 Task: Add Attachment from "Attach a link" to Card Card0000000060 in Board Board0000000015 in Workspace WS0000000005 in Trello. Add Cover Red to Card Card0000000060 in Board Board0000000015 in Workspace WS0000000005 in Trello. Add "Join Card" Button Button0000000060  to Card Card0000000060 in Board Board0000000015 in Workspace WS0000000005 in Trello. Add Description DS0000000060 to Card Card0000000060 in Board Board0000000015 in Workspace WS0000000005 in Trello. Add Comment CM0000000060 to Card Card0000000060 in Board Board0000000015 in Workspace WS0000000005 in Trello
Action: Mouse moved to (147, 432)
Screenshot: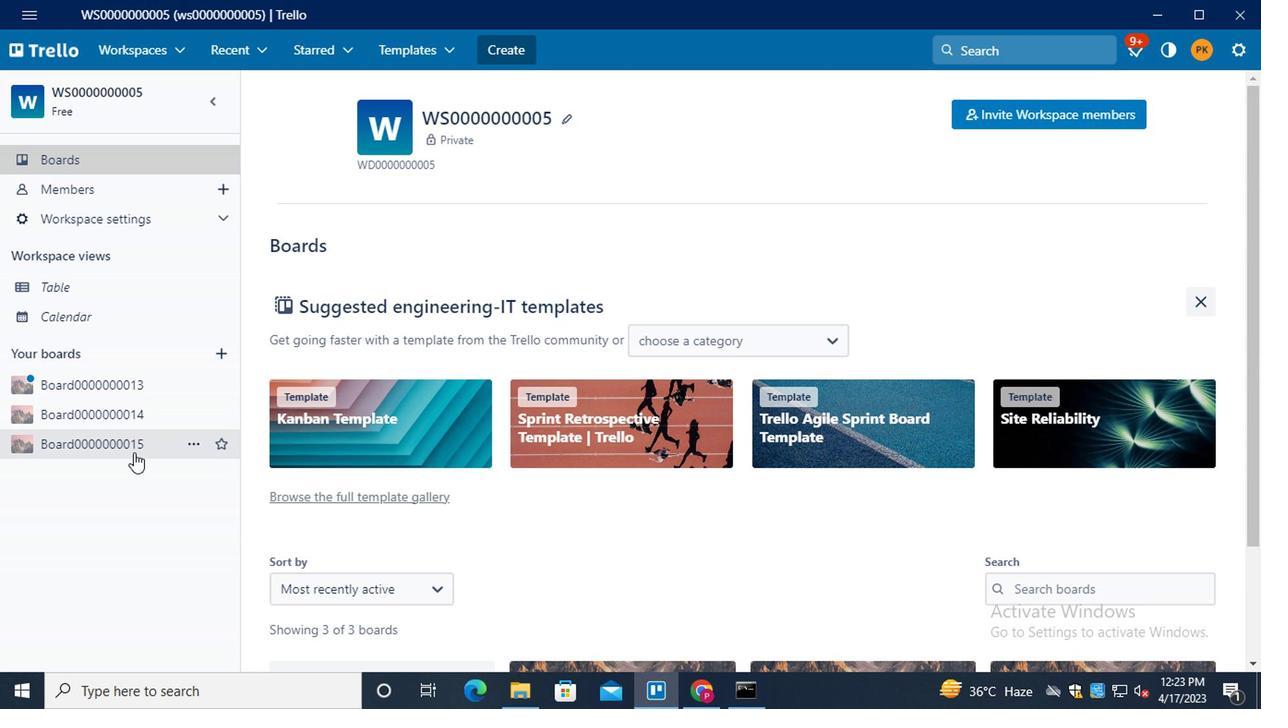 
Action: Mouse pressed left at (147, 432)
Screenshot: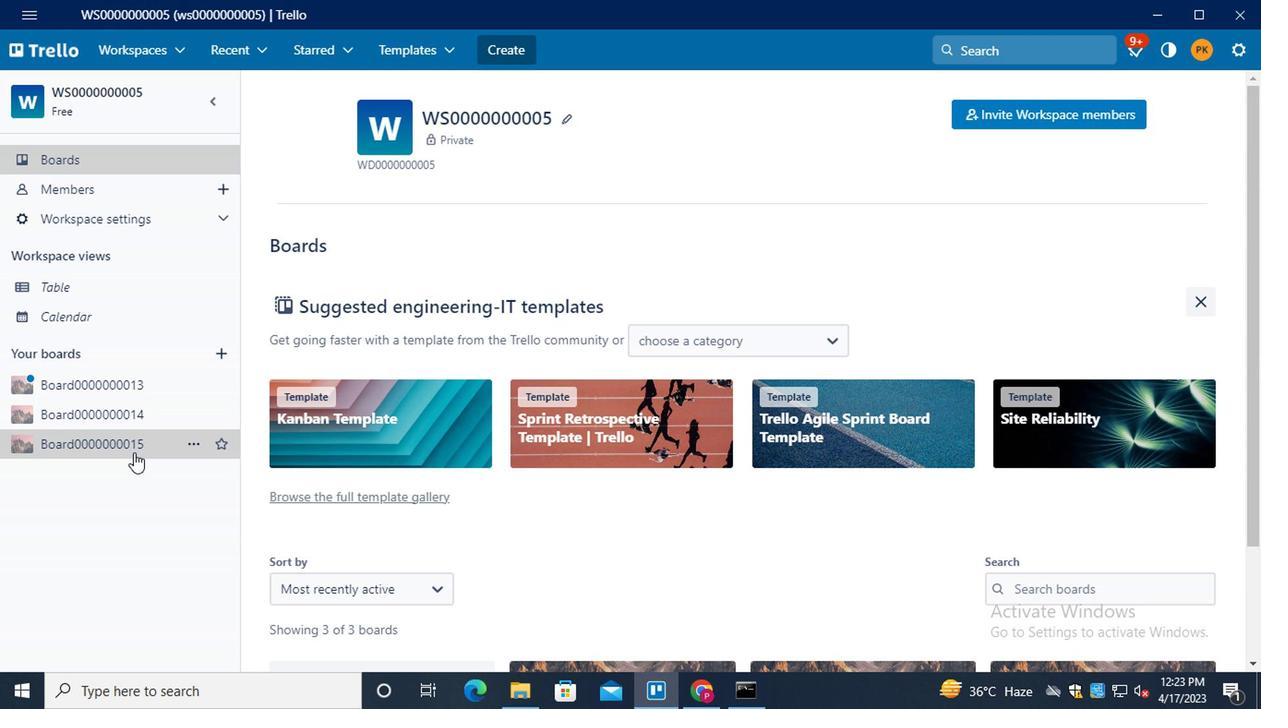 
Action: Mouse moved to (376, 404)
Screenshot: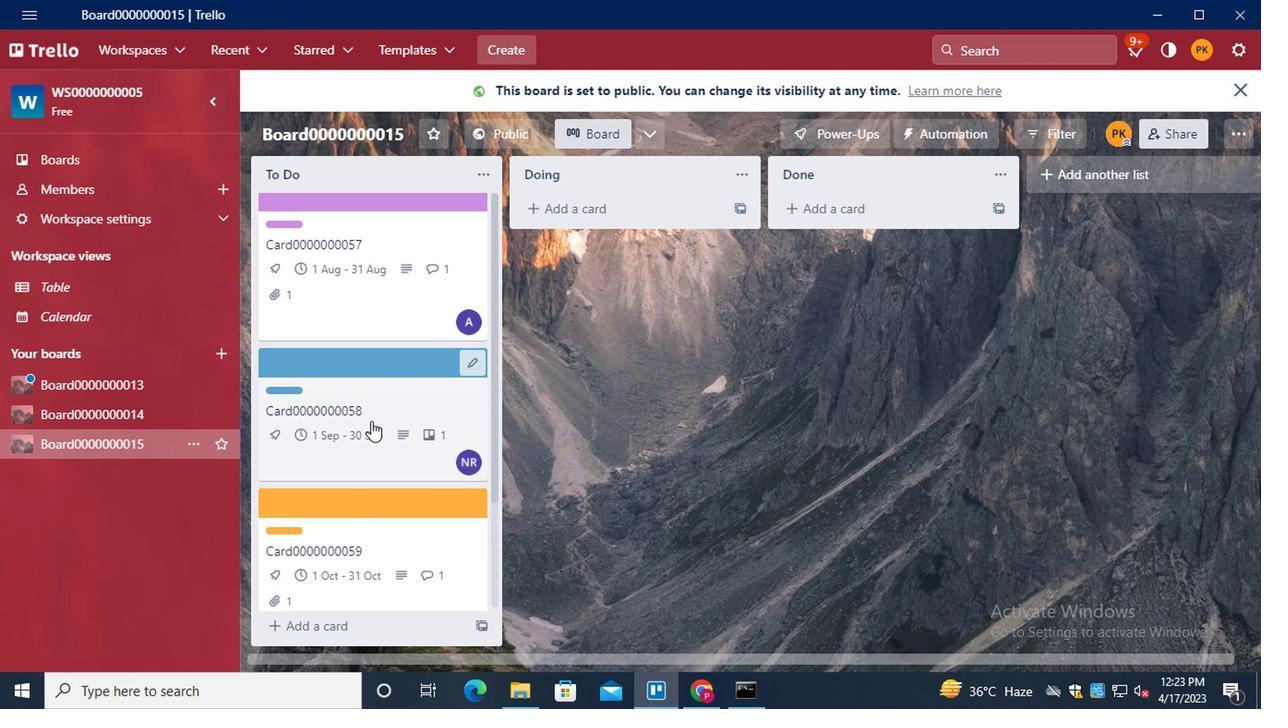 
Action: Mouse scrolled (376, 403) with delta (0, 0)
Screenshot: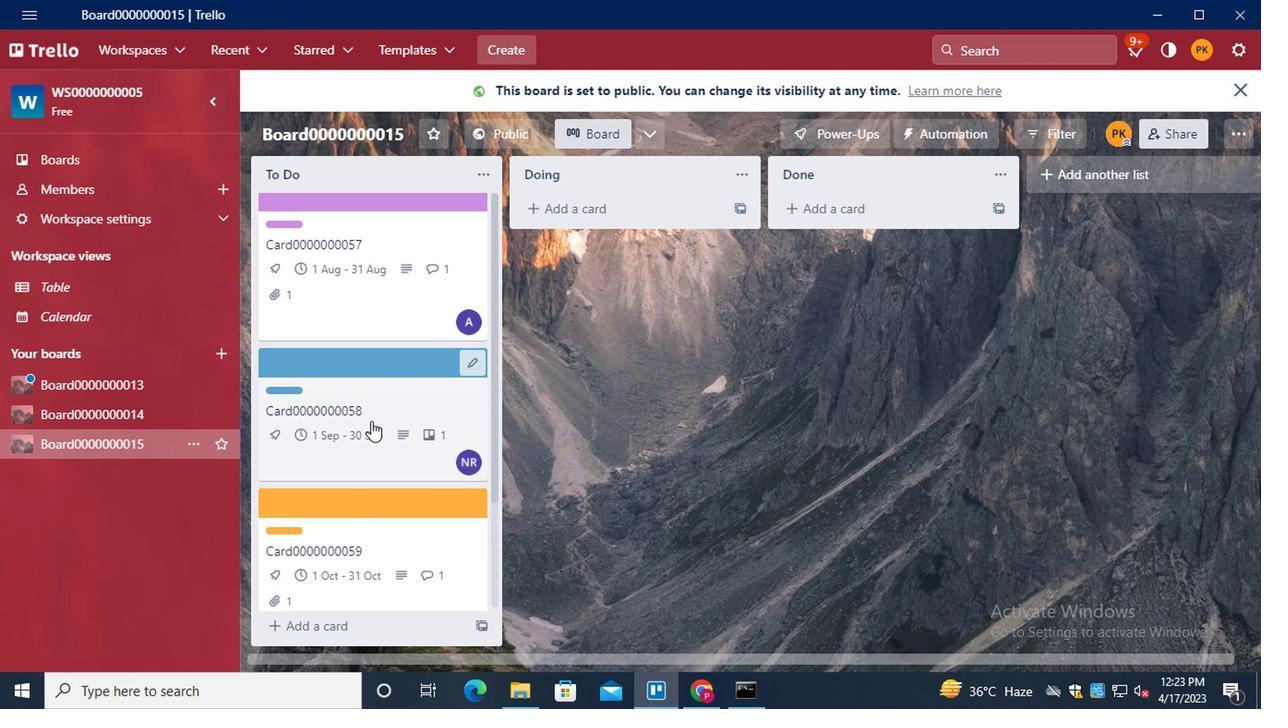 
Action: Mouse moved to (376, 405)
Screenshot: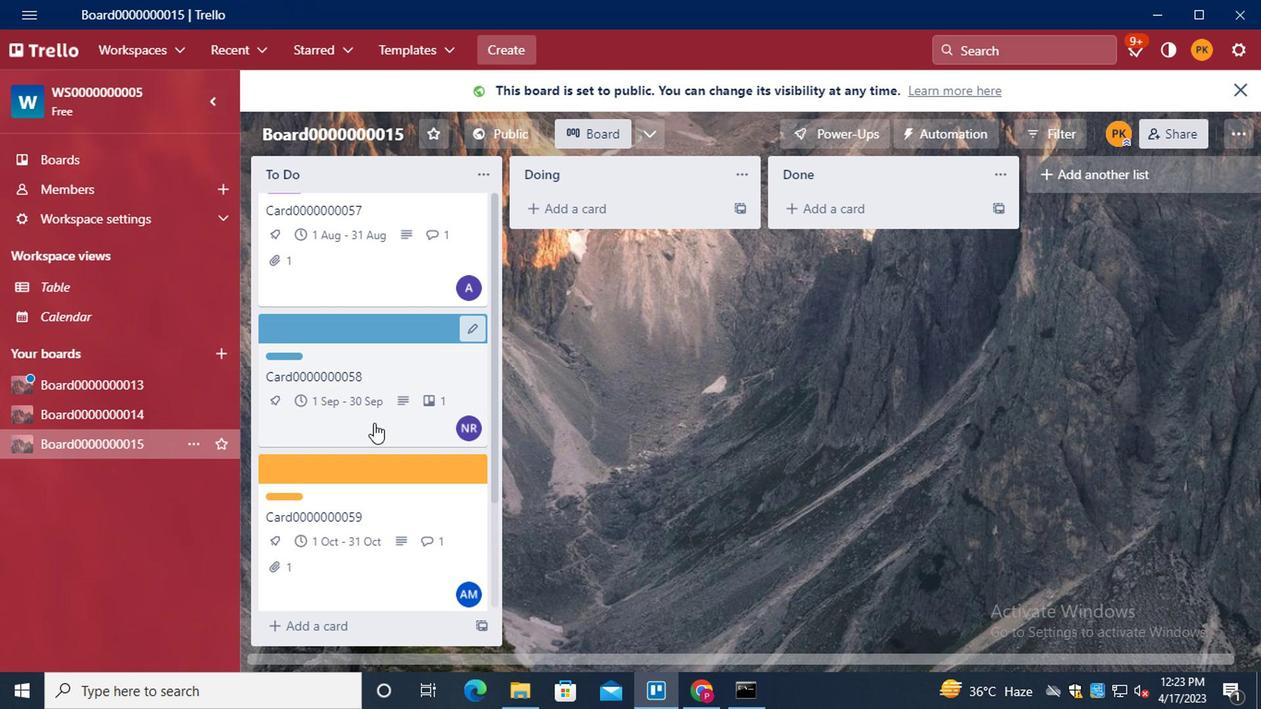 
Action: Mouse scrolled (376, 404) with delta (0, 0)
Screenshot: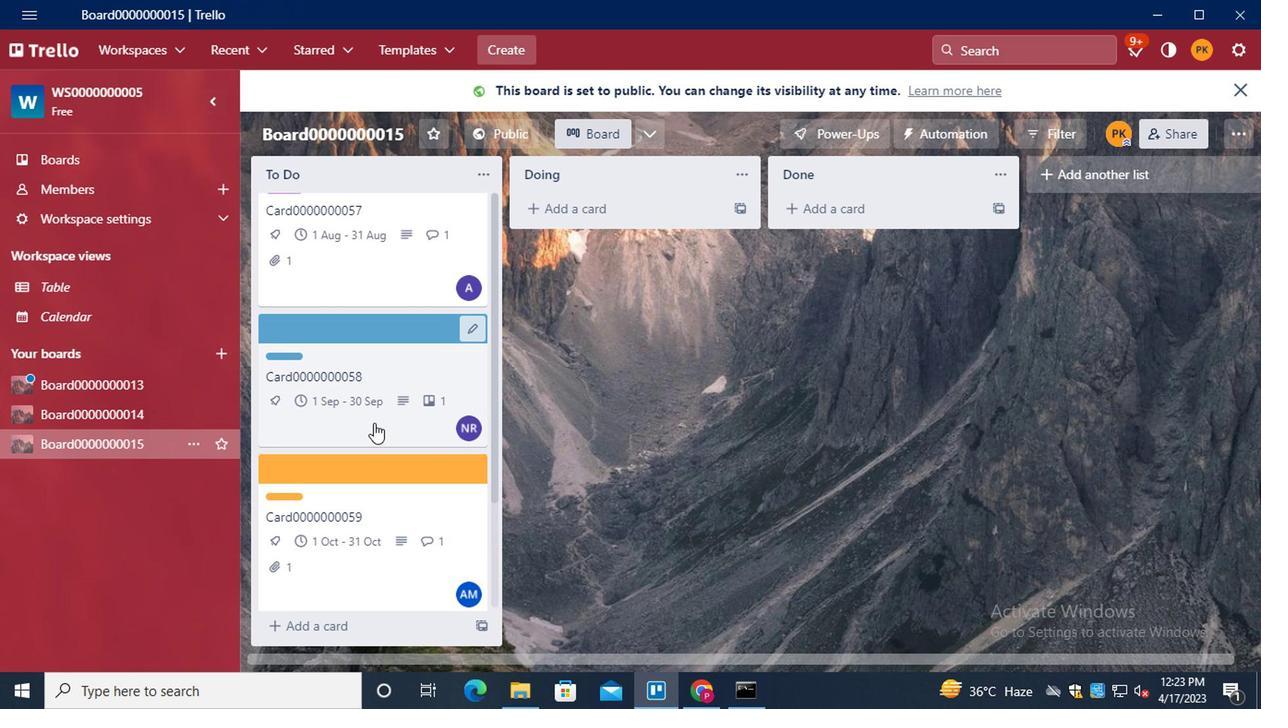 
Action: Mouse moved to (378, 406)
Screenshot: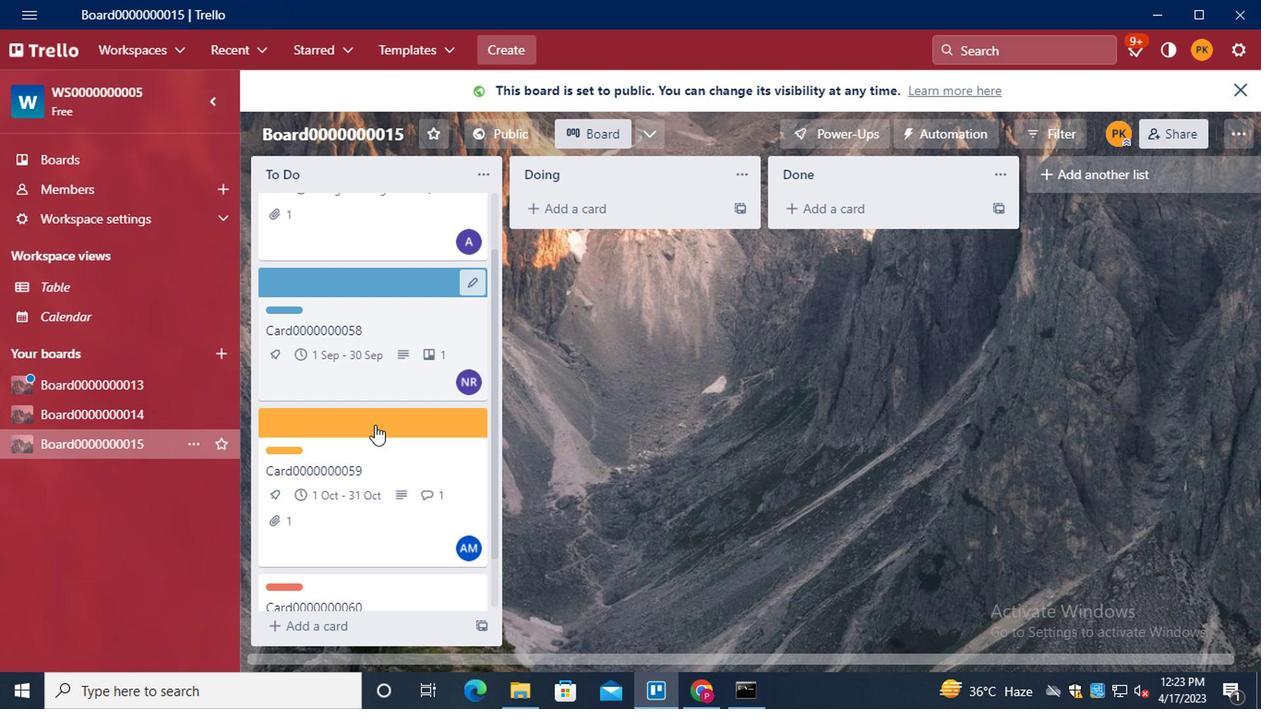 
Action: Mouse scrolled (378, 405) with delta (0, -1)
Screenshot: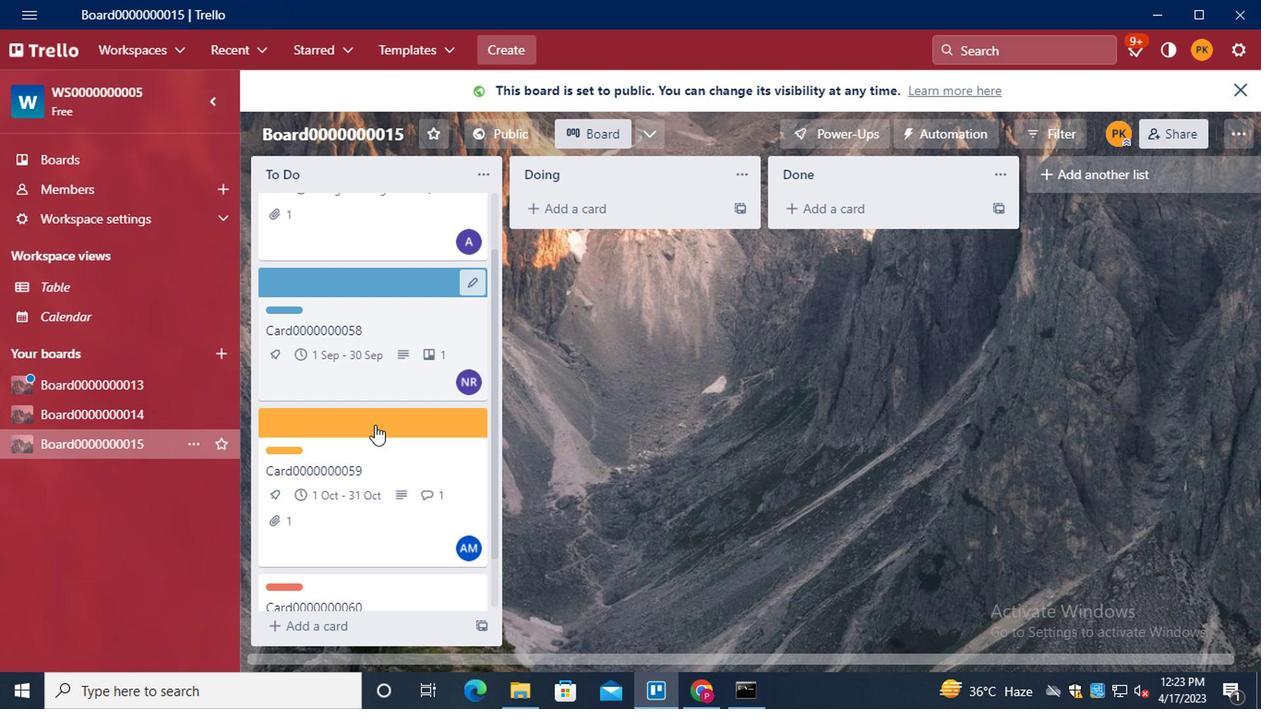 
Action: Mouse moved to (396, 514)
Screenshot: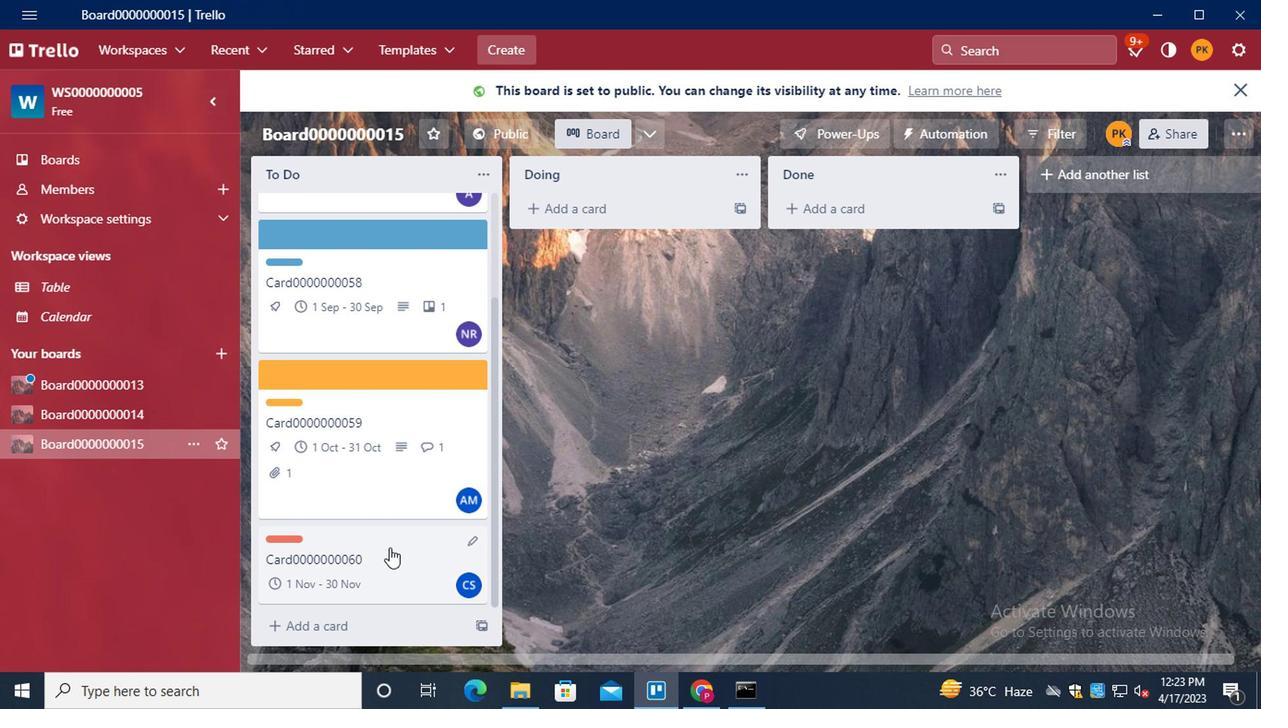 
Action: Mouse pressed left at (396, 514)
Screenshot: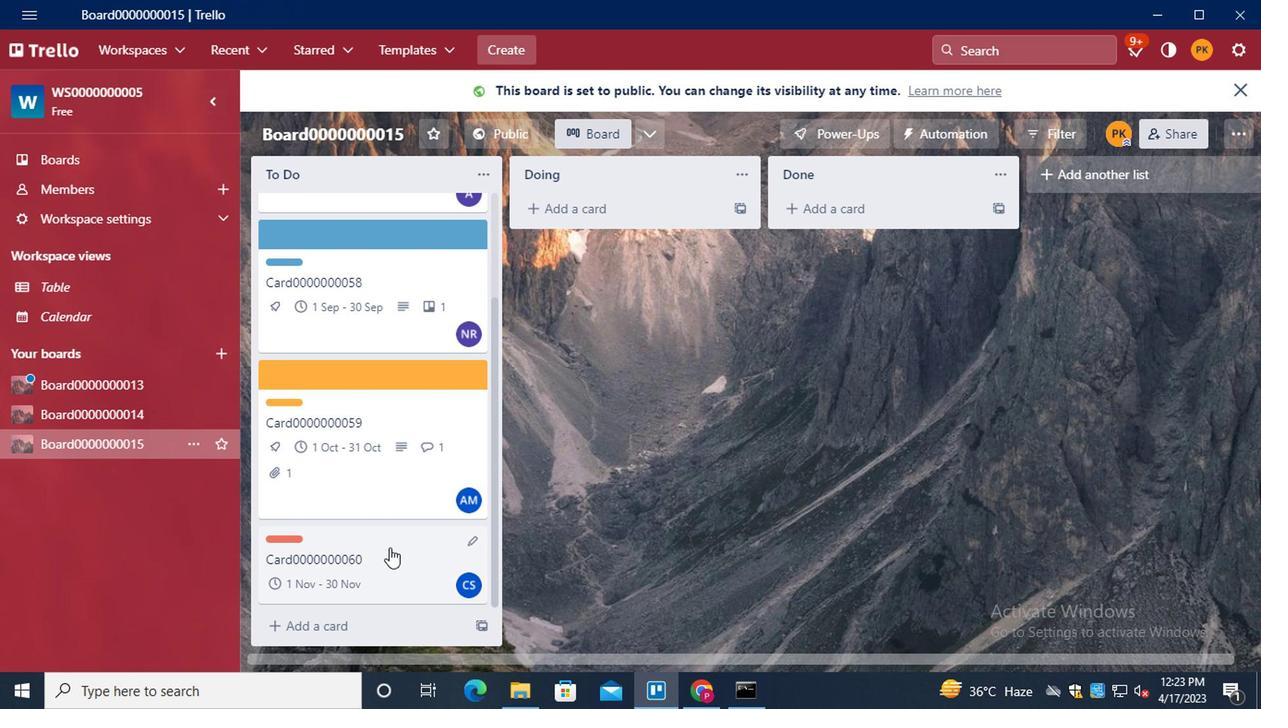 
Action: Mouse moved to (884, 319)
Screenshot: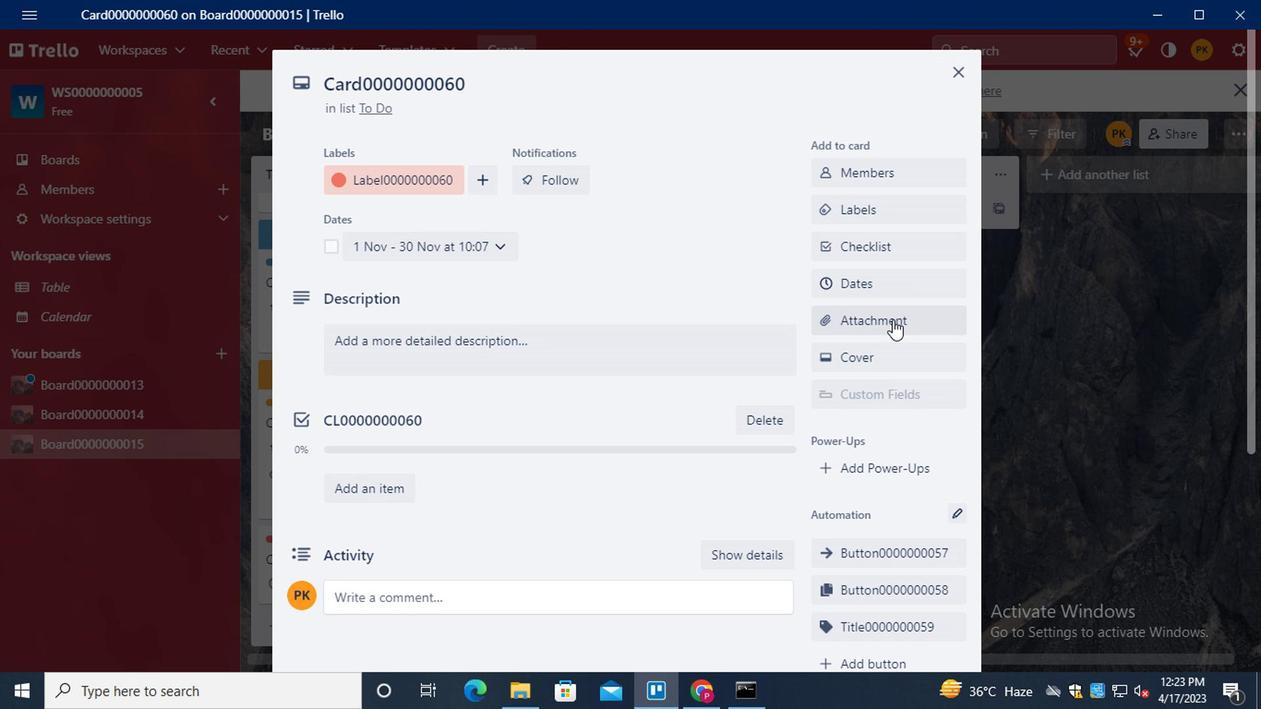 
Action: Mouse pressed left at (884, 319)
Screenshot: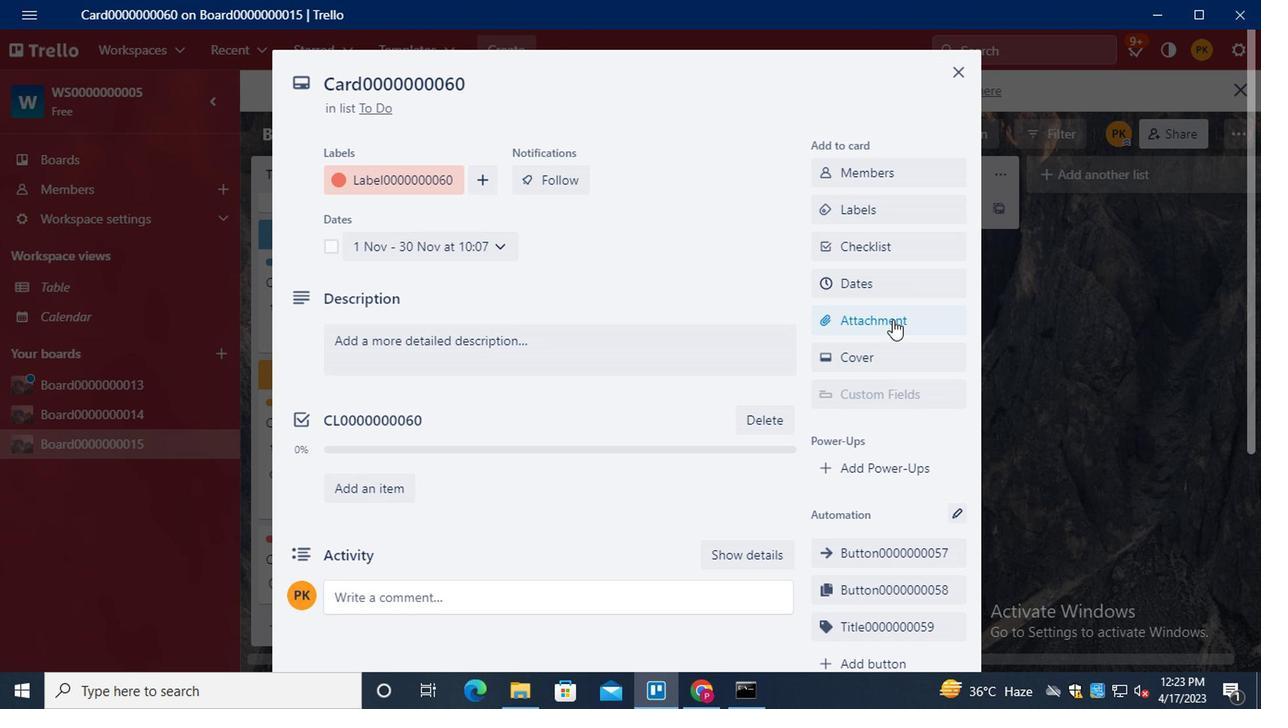 
Action: Mouse moved to (899, 355)
Screenshot: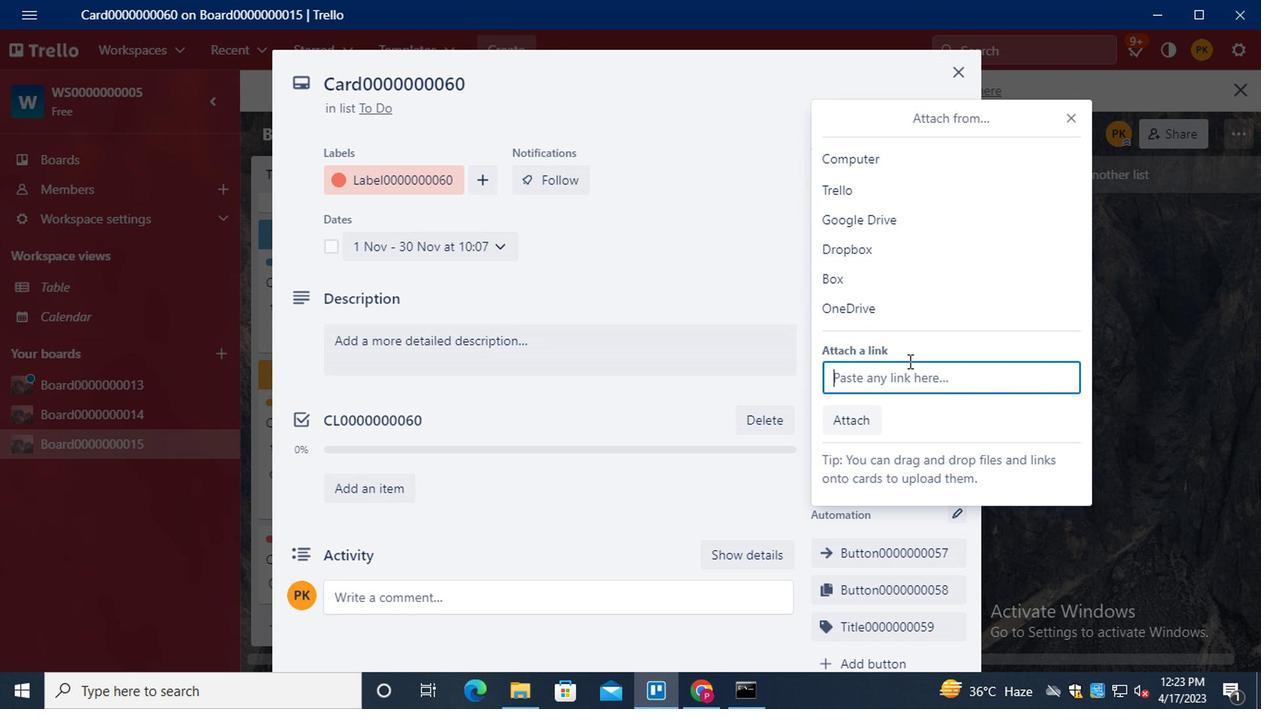 
Action: Key pressed ctrl+V<Key.enter>
Screenshot: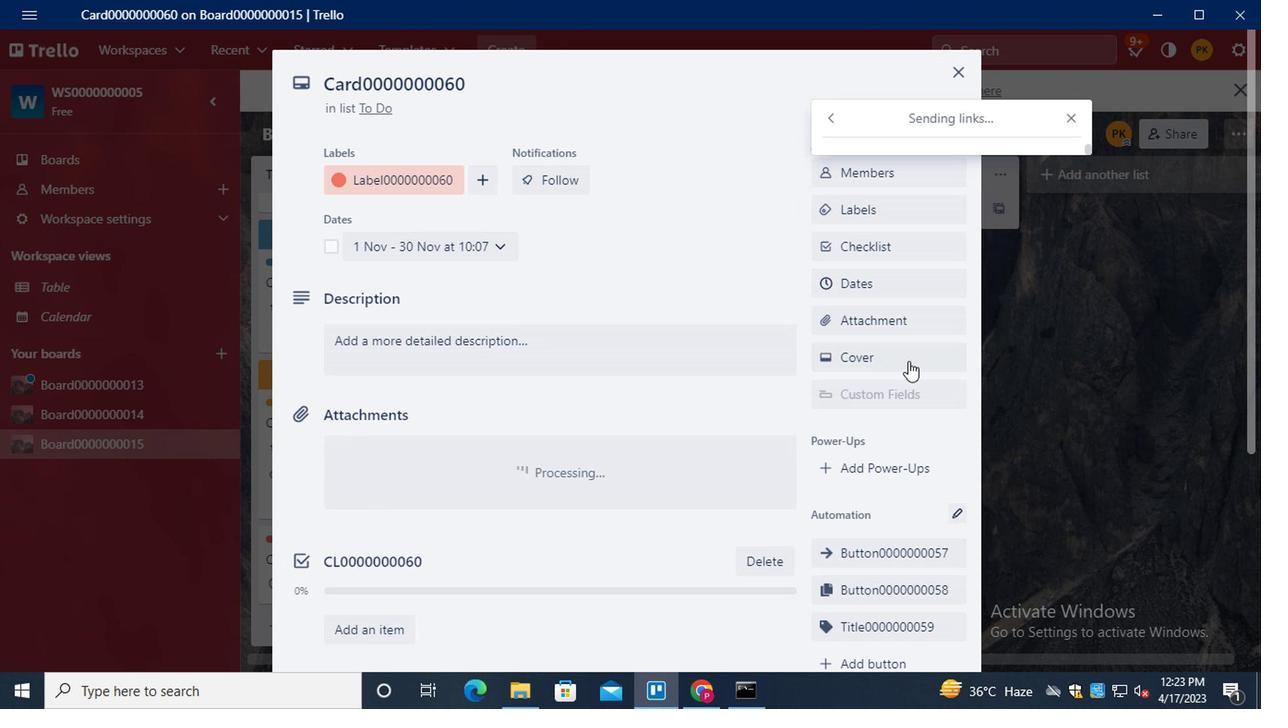 
Action: Mouse moved to (878, 351)
Screenshot: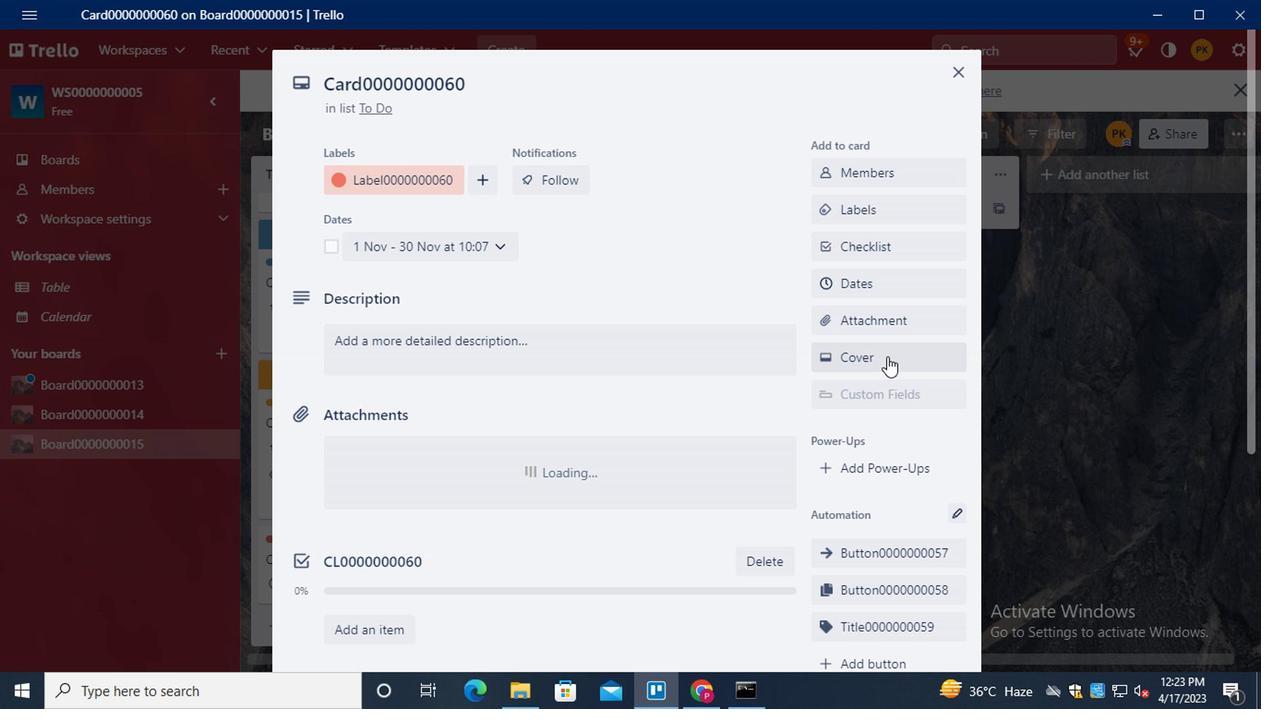 
Action: Mouse pressed left at (878, 351)
Screenshot: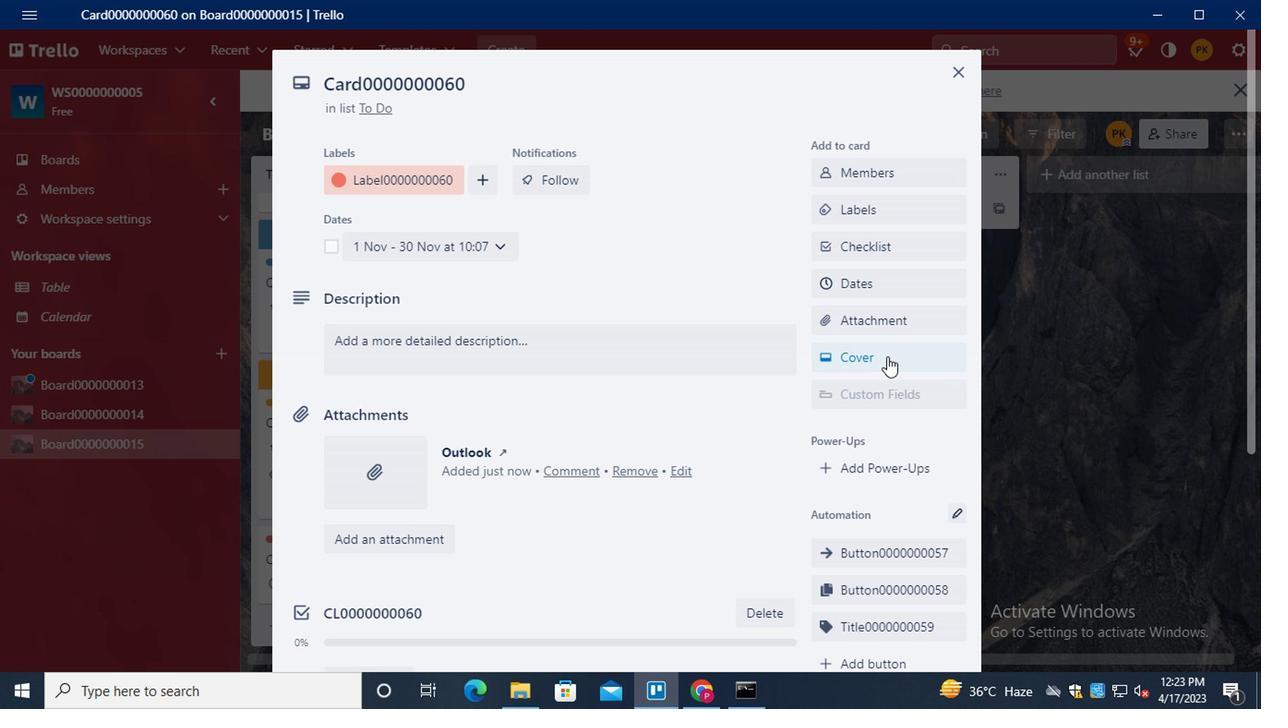 
Action: Mouse moved to (977, 304)
Screenshot: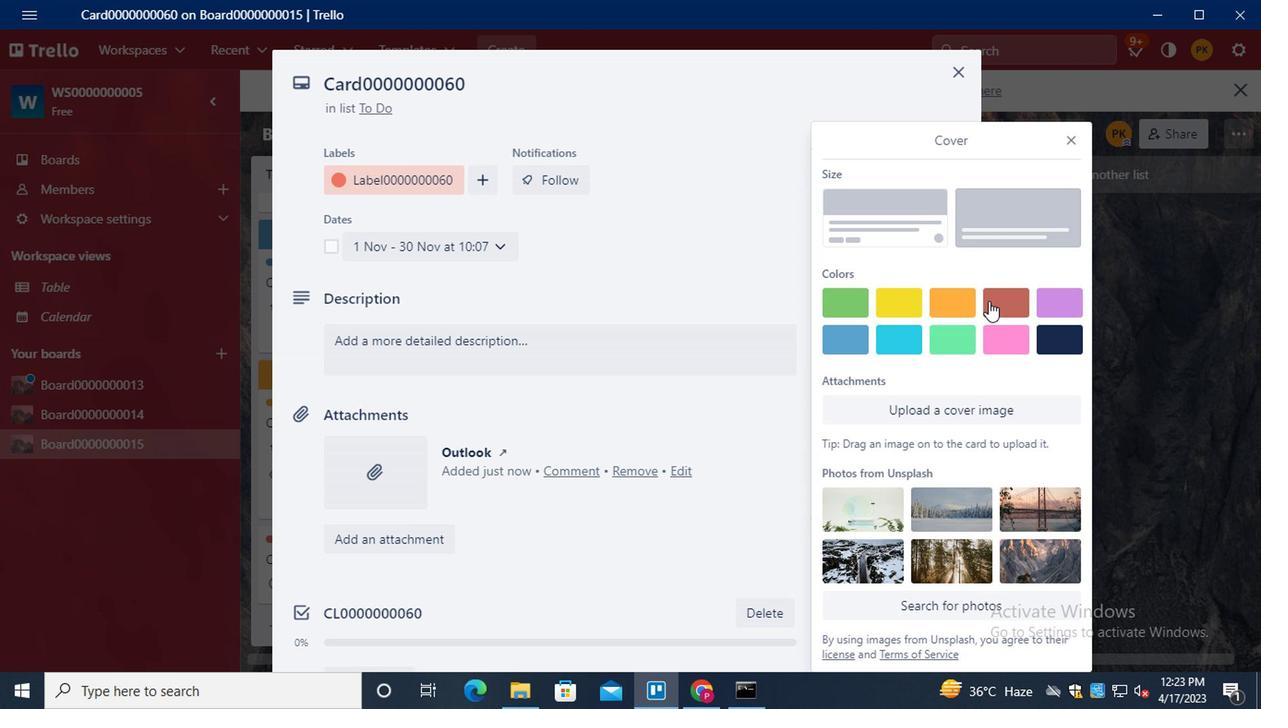 
Action: Mouse pressed left at (977, 304)
Screenshot: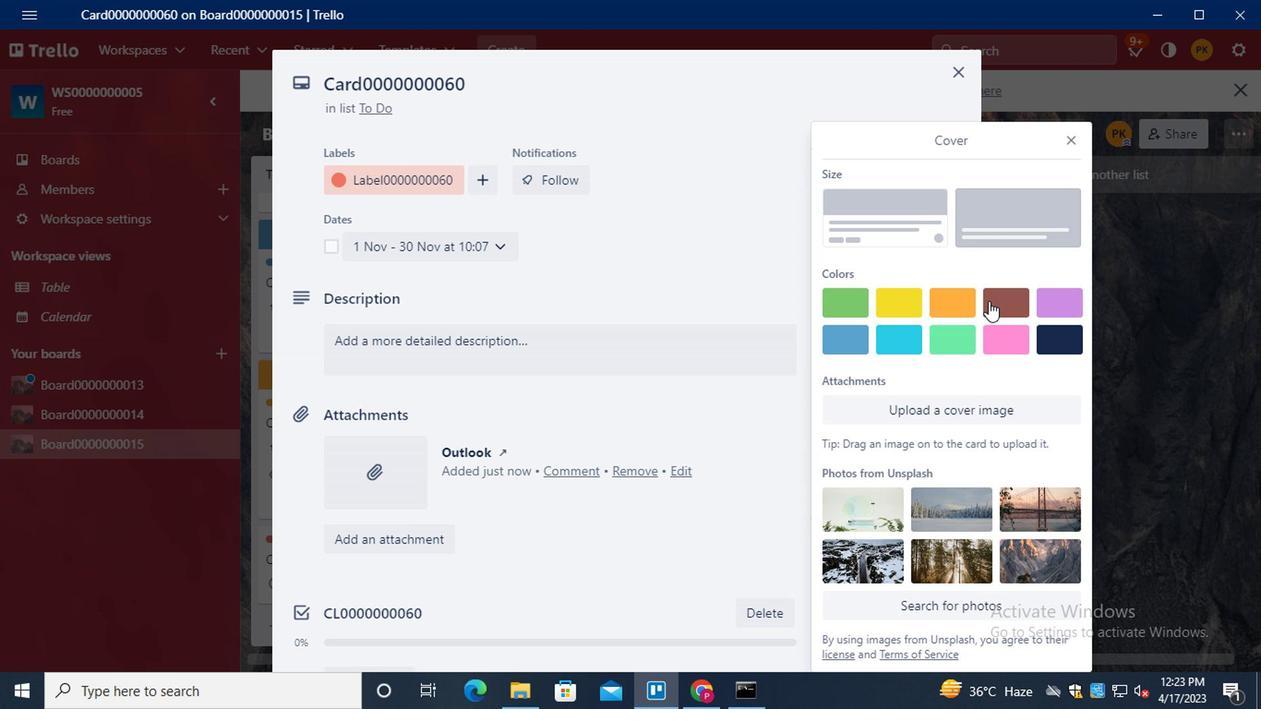 
Action: Mouse moved to (1056, 141)
Screenshot: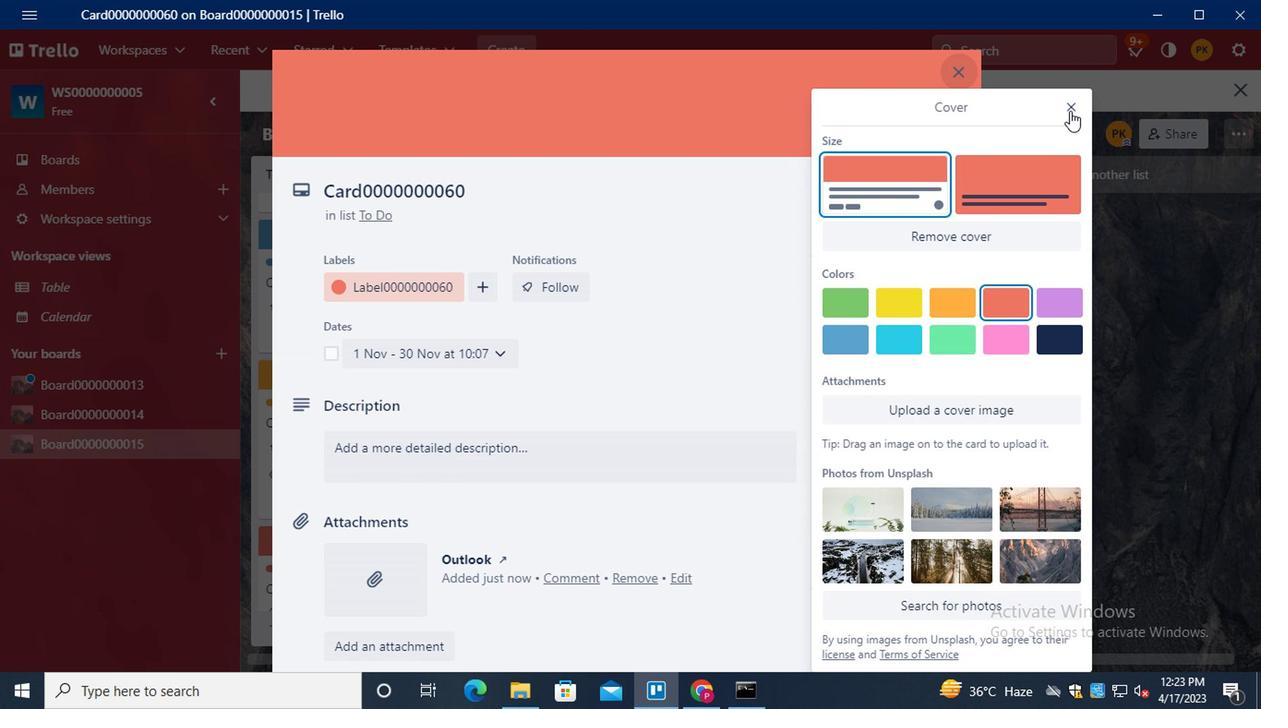
Action: Mouse pressed left at (1056, 141)
Screenshot: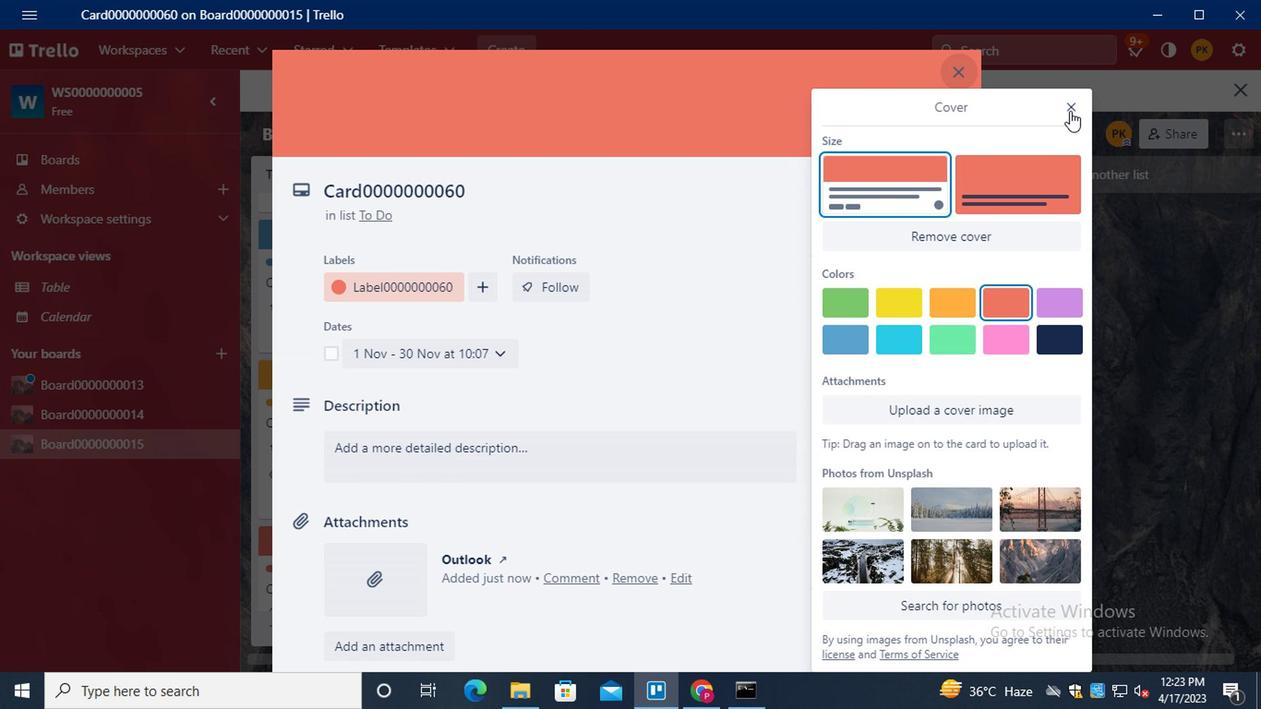 
Action: Mouse moved to (801, 475)
Screenshot: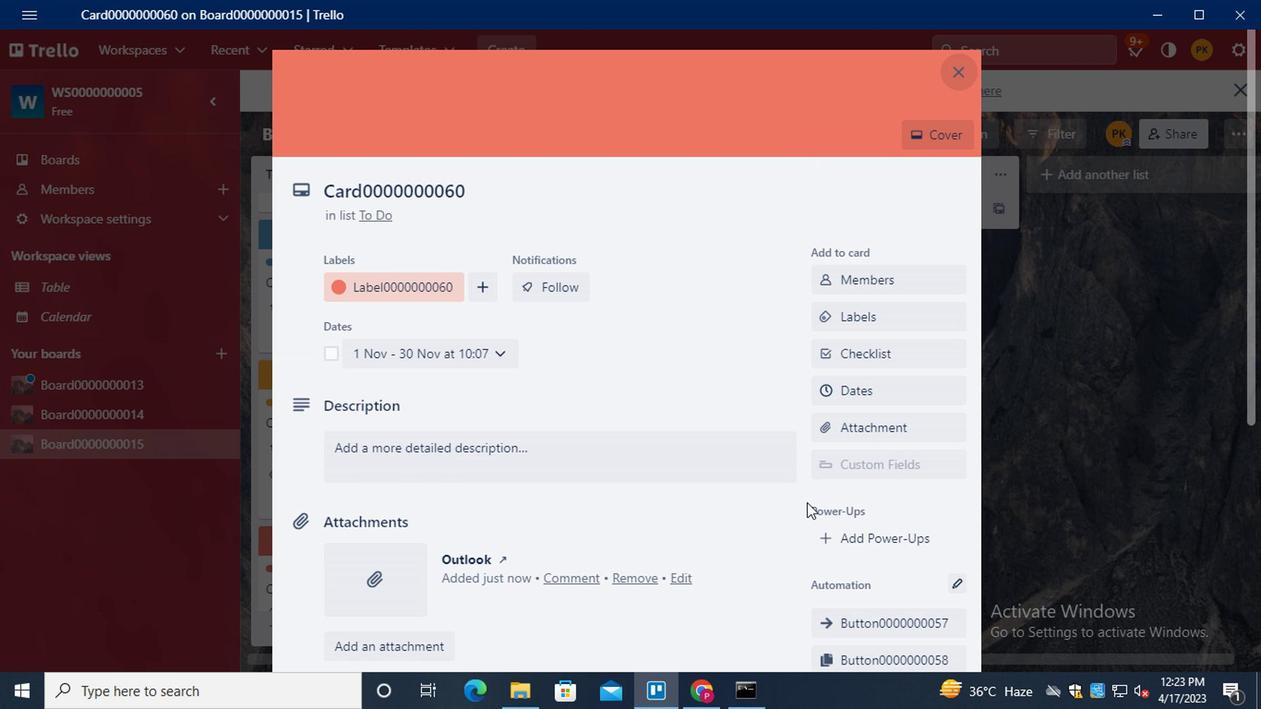 
Action: Mouse scrolled (801, 474) with delta (0, 0)
Screenshot: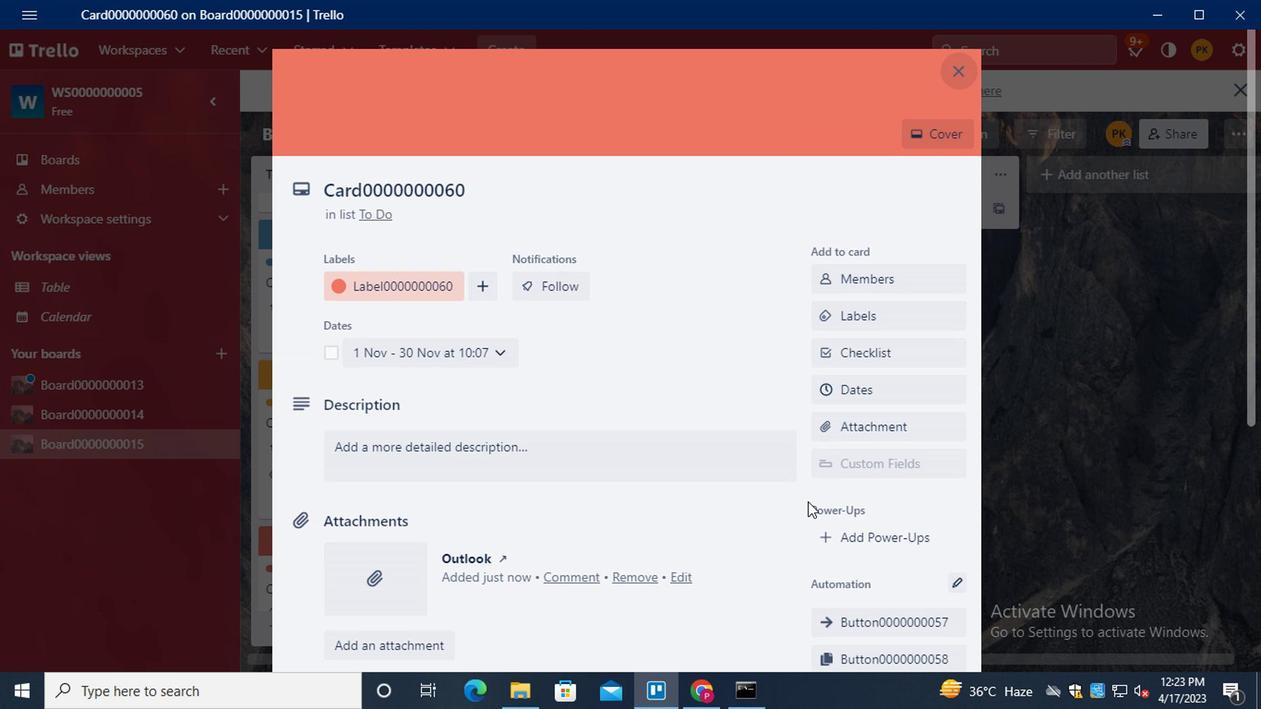 
Action: Mouse scrolled (801, 474) with delta (0, 0)
Screenshot: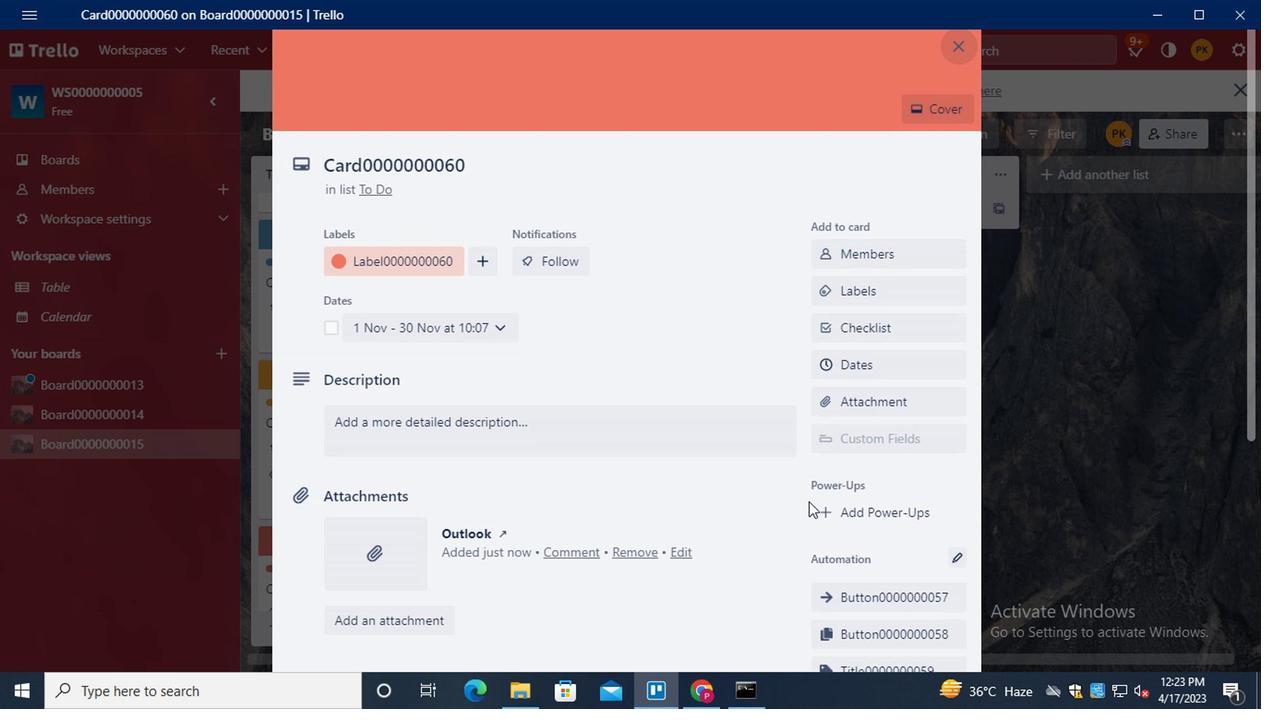 
Action: Mouse moved to (801, 474)
Screenshot: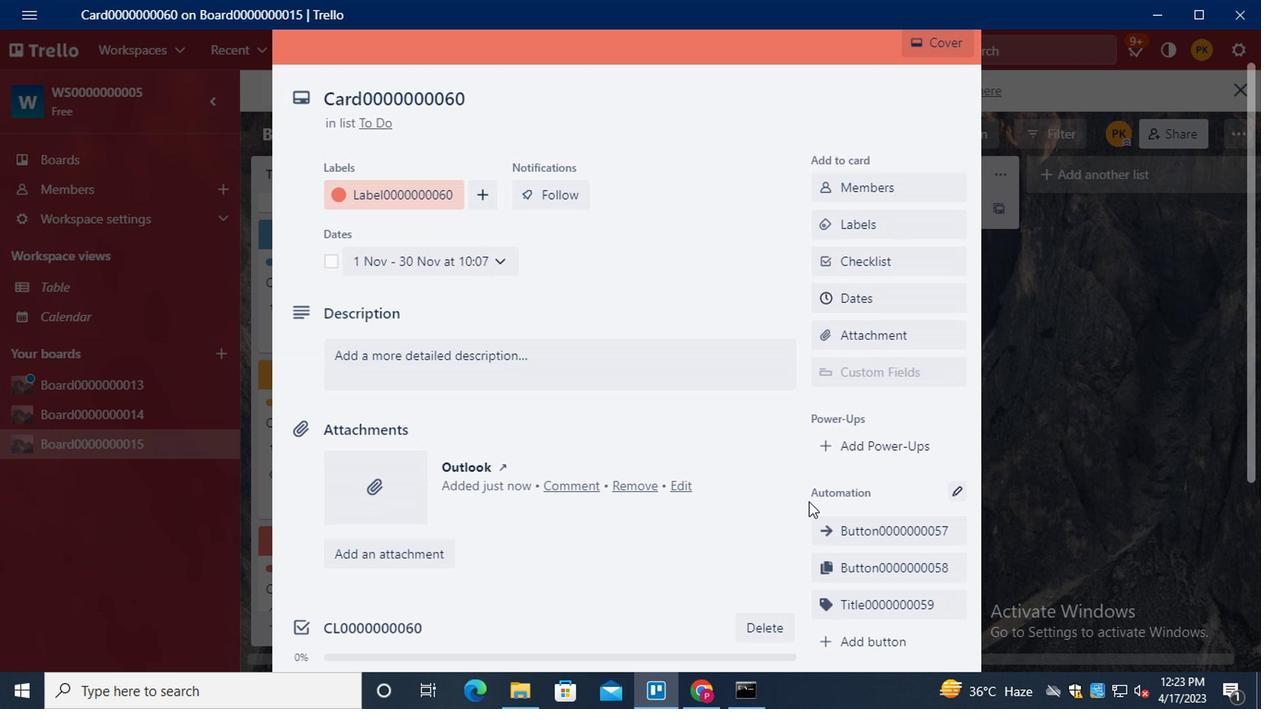 
Action: Mouse scrolled (801, 474) with delta (0, 0)
Screenshot: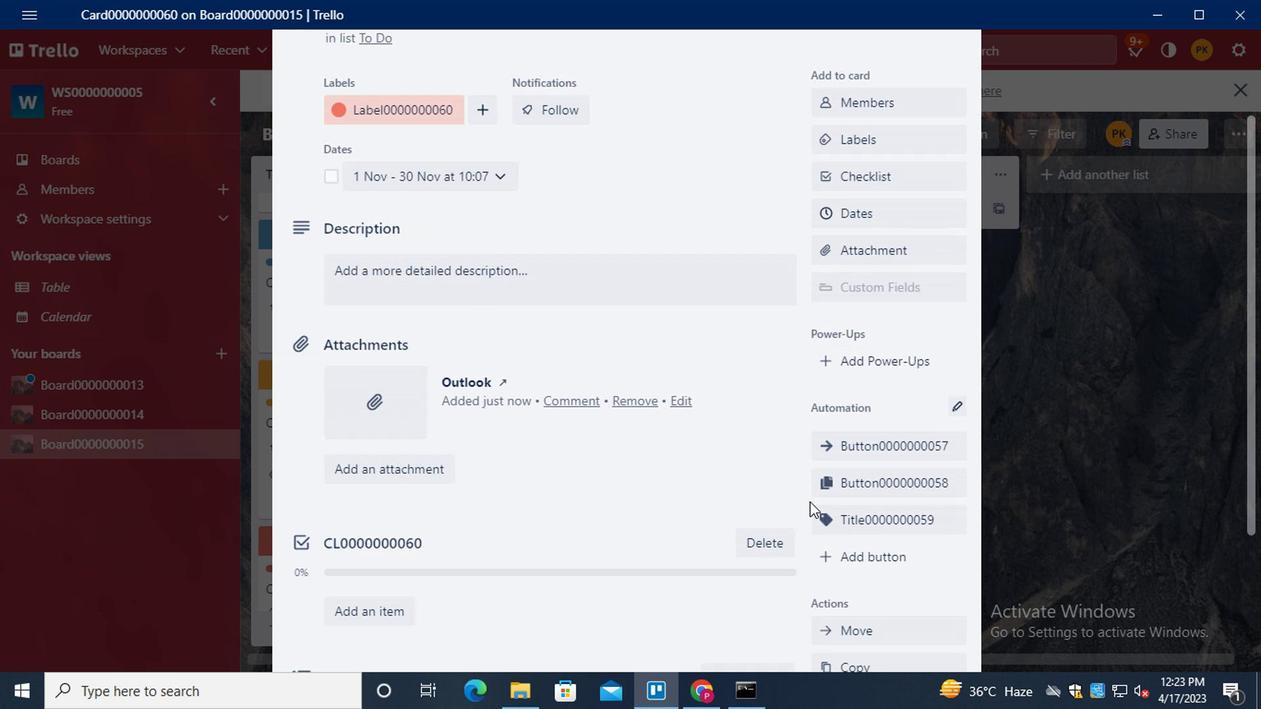 
Action: Mouse moved to (877, 442)
Screenshot: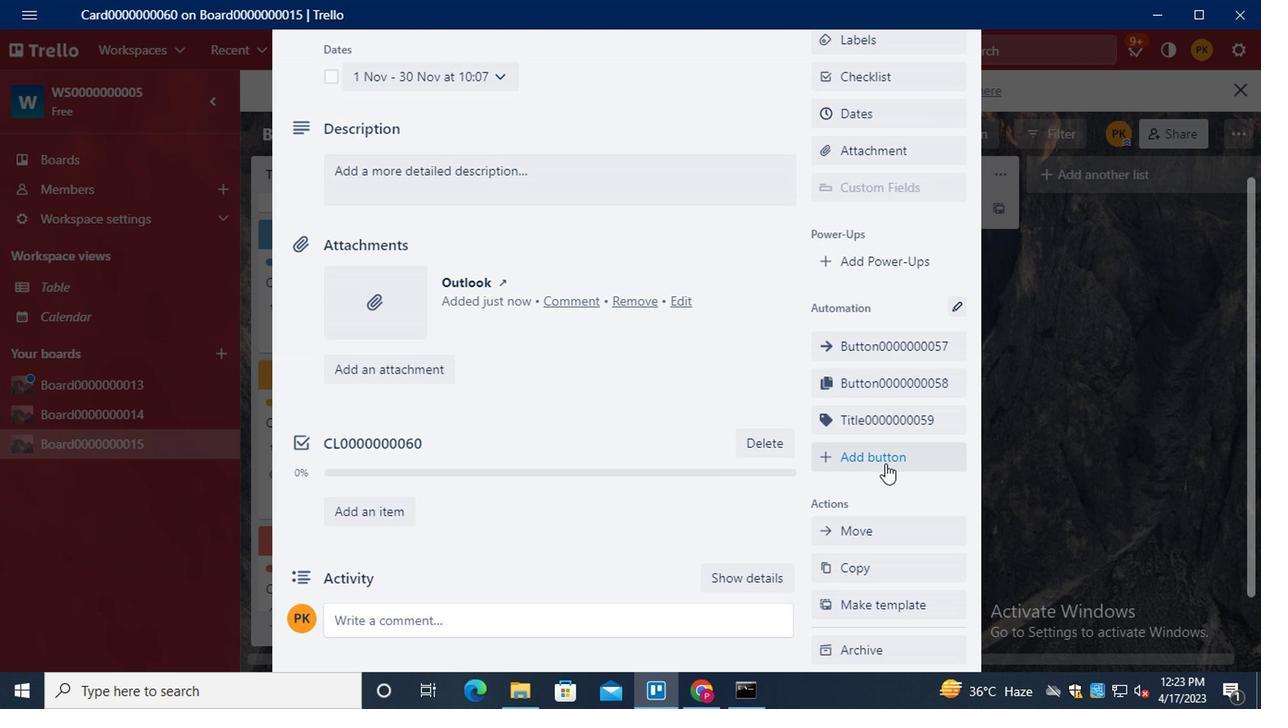 
Action: Mouse pressed left at (877, 442)
Screenshot: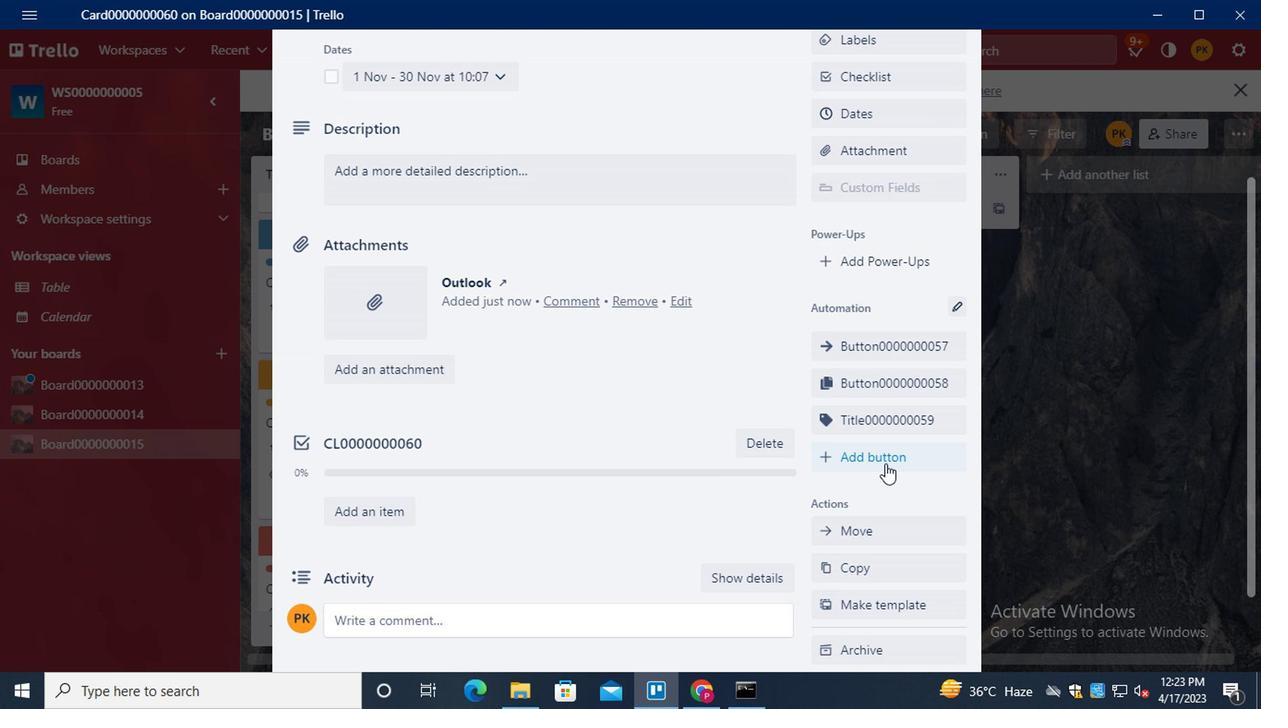 
Action: Mouse moved to (878, 287)
Screenshot: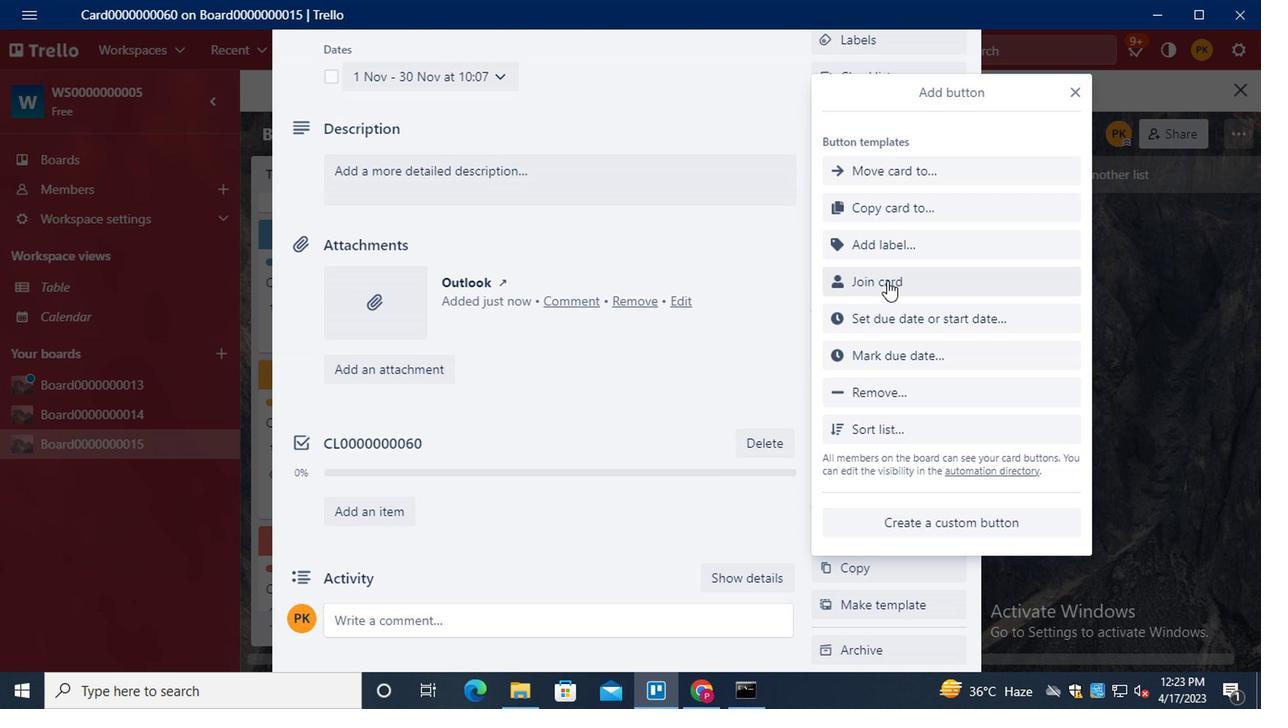 
Action: Mouse pressed left at (878, 287)
Screenshot: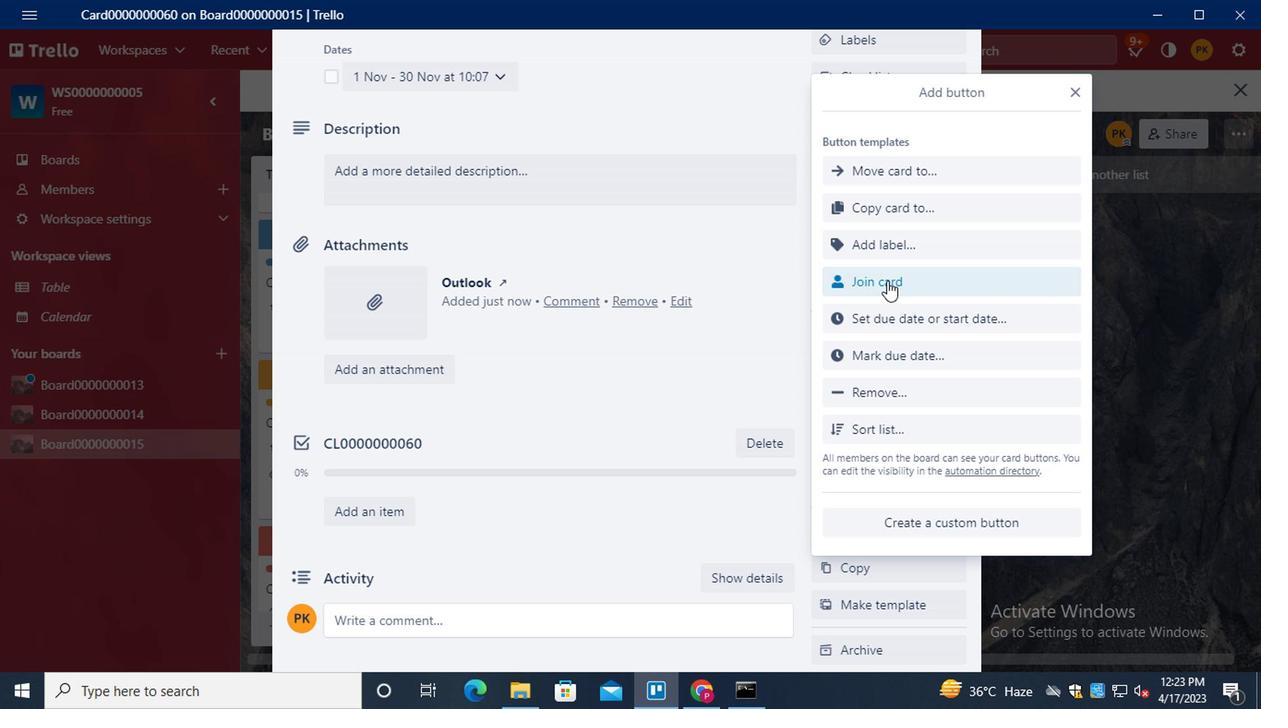 
Action: Key pressed <Key.shift>ctrl+BUTTON0000000060
Screenshot: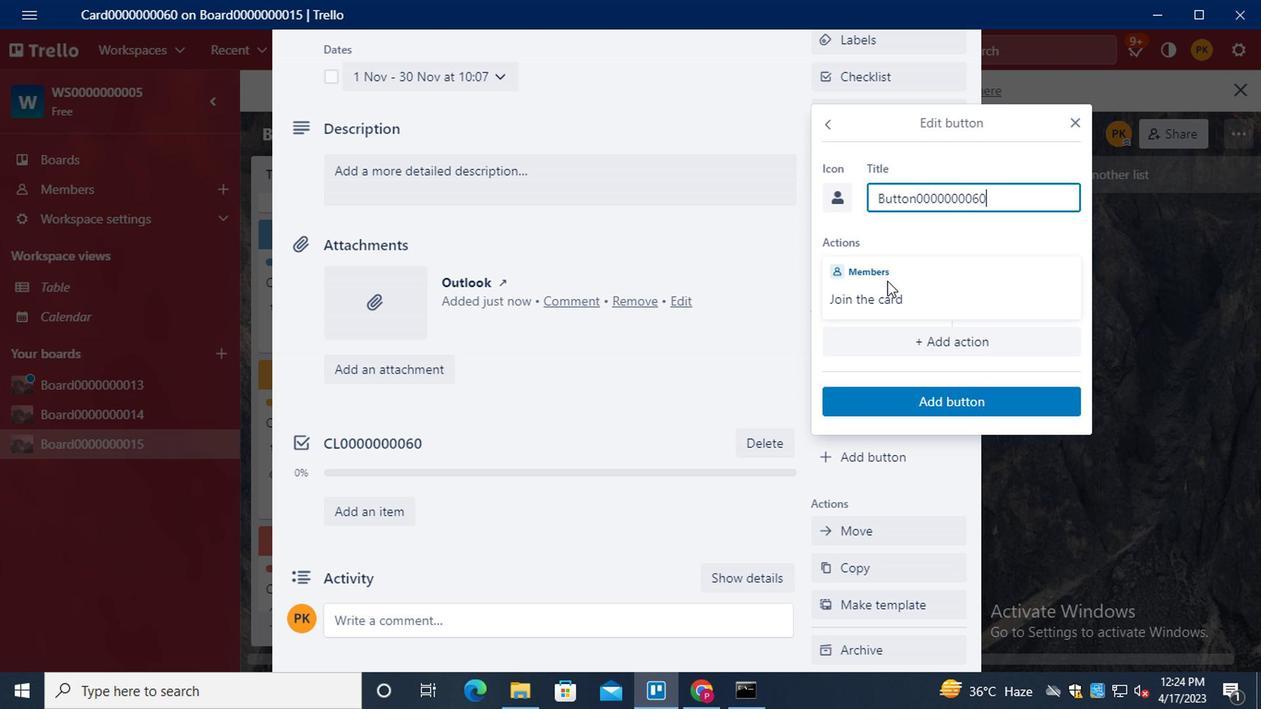 
Action: Mouse moved to (878, 395)
Screenshot: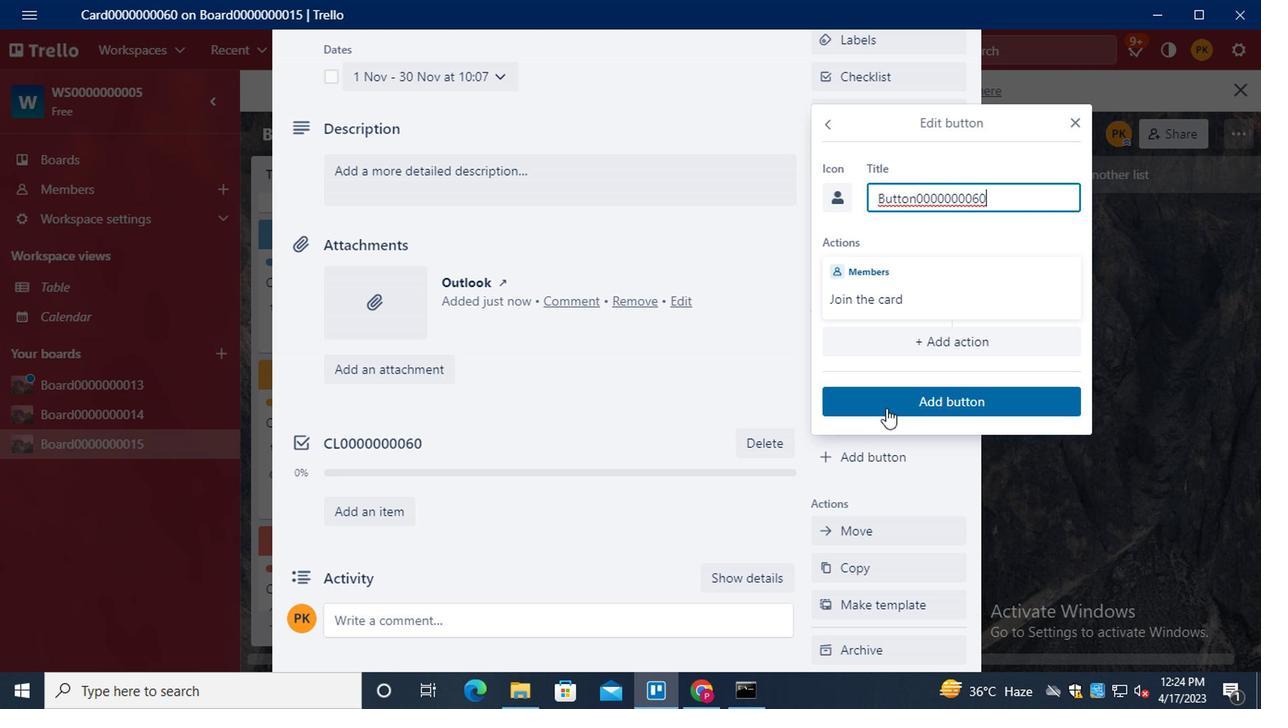 
Action: Mouse pressed left at (878, 395)
Screenshot: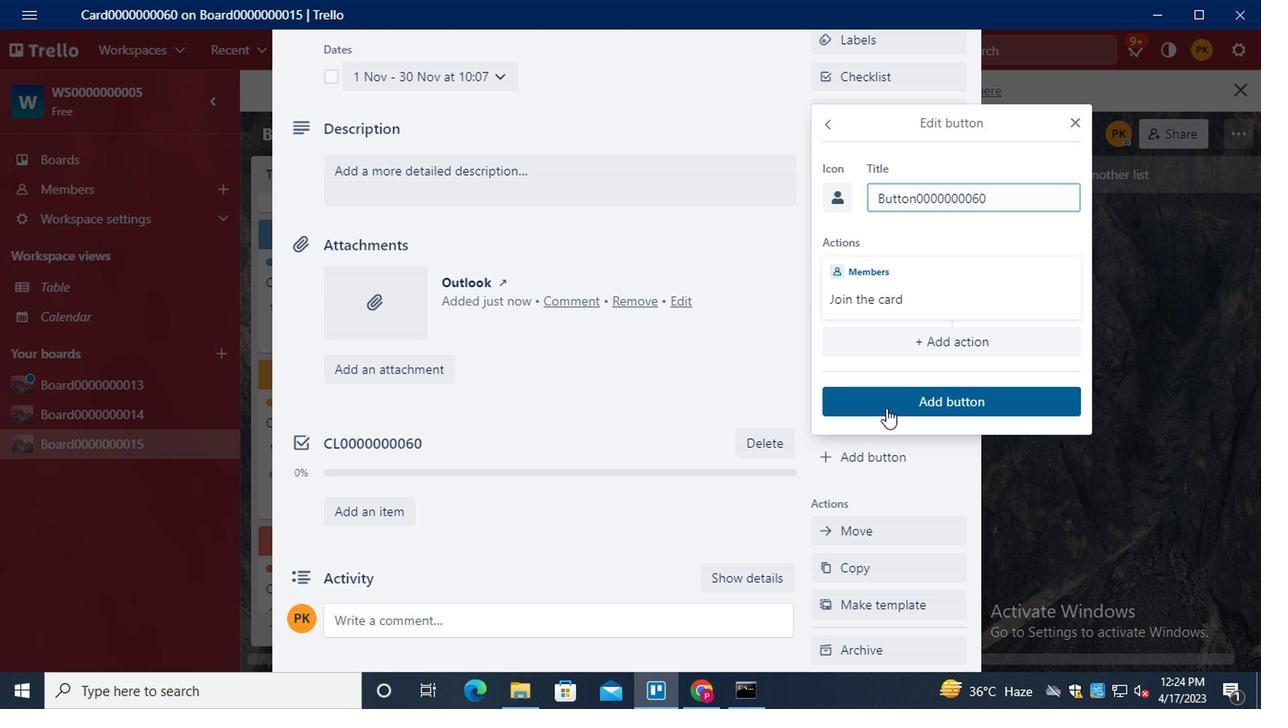 
Action: Mouse moved to (427, 224)
Screenshot: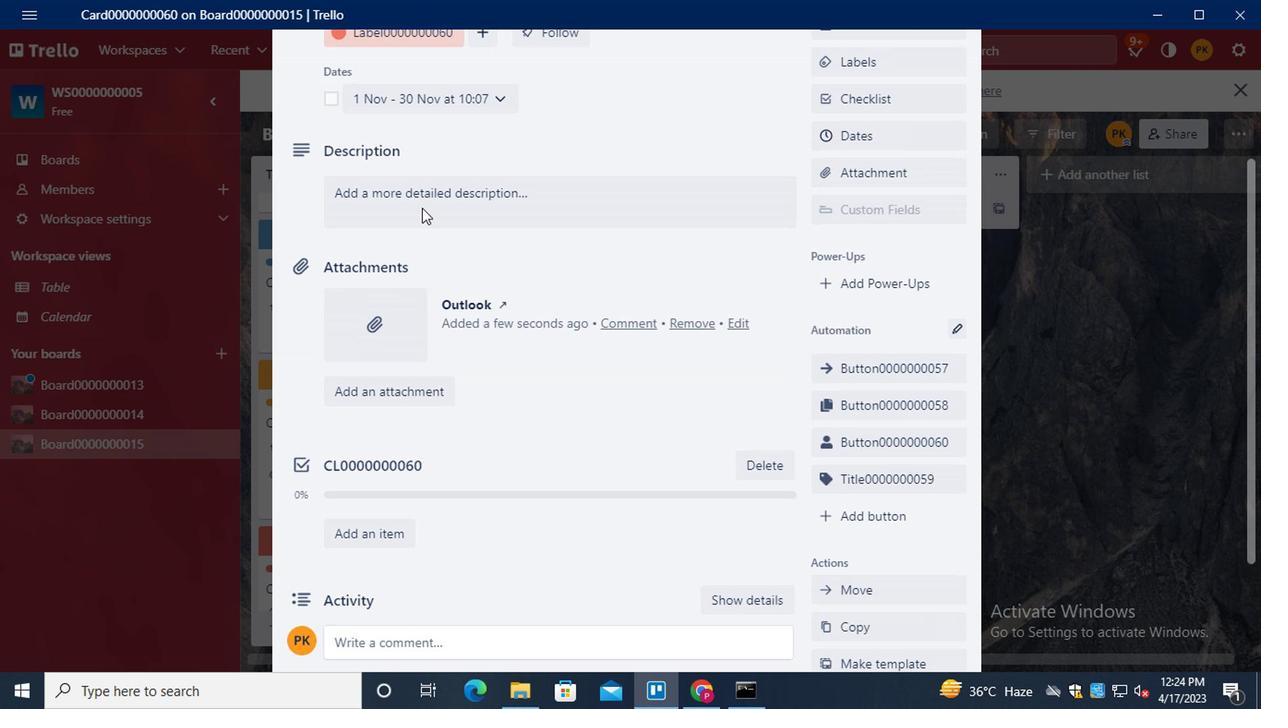 
Action: Mouse scrolled (427, 225) with delta (0, 0)
Screenshot: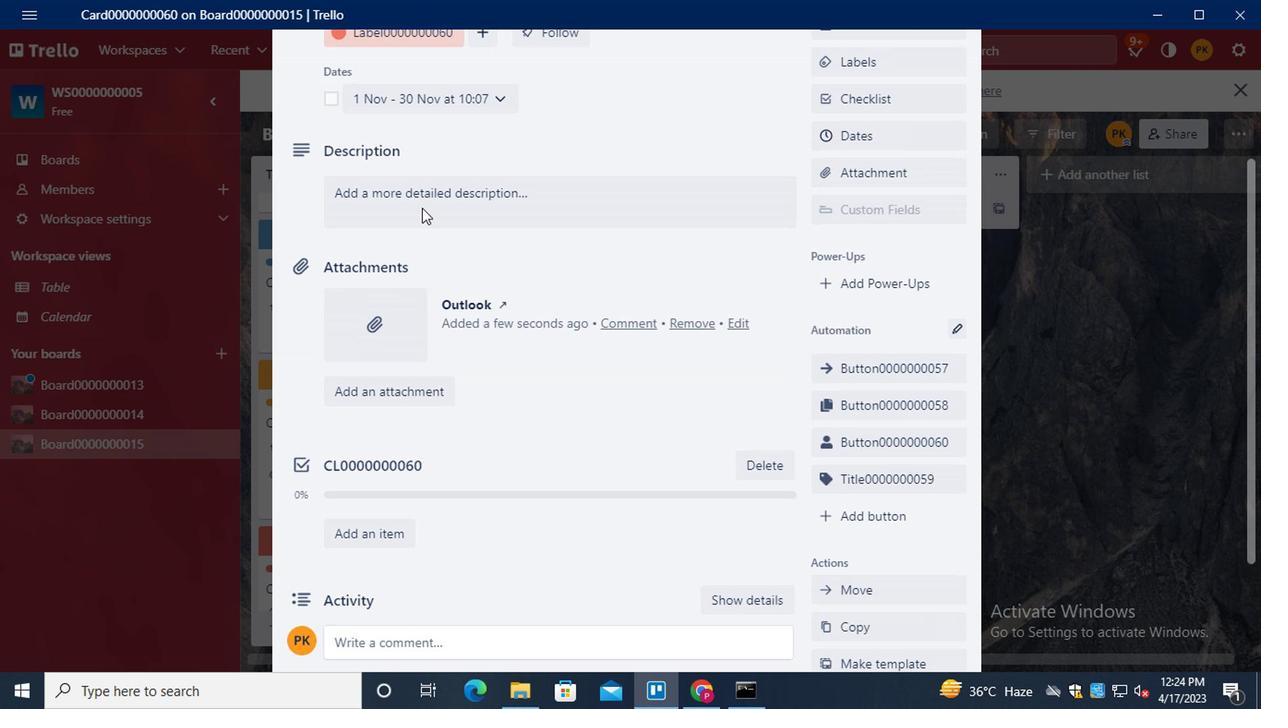 
Action: Mouse moved to (427, 224)
Screenshot: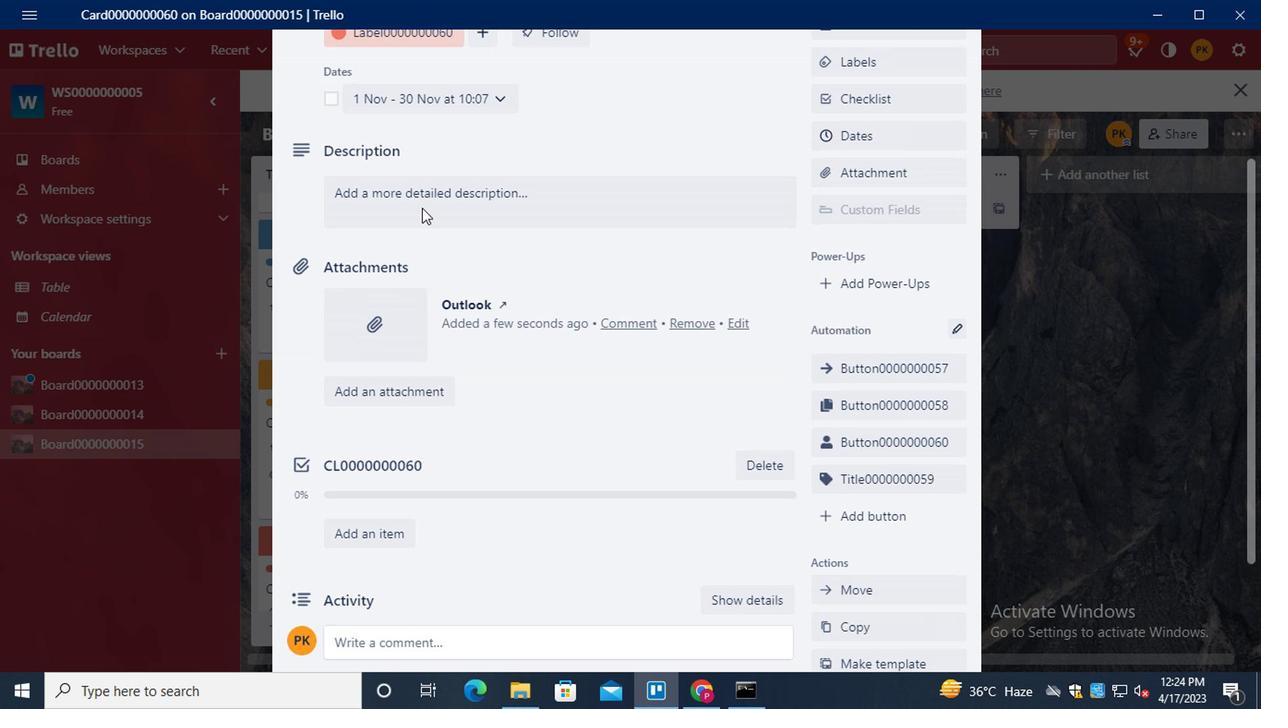 
Action: Mouse scrolled (427, 225) with delta (0, 0)
Screenshot: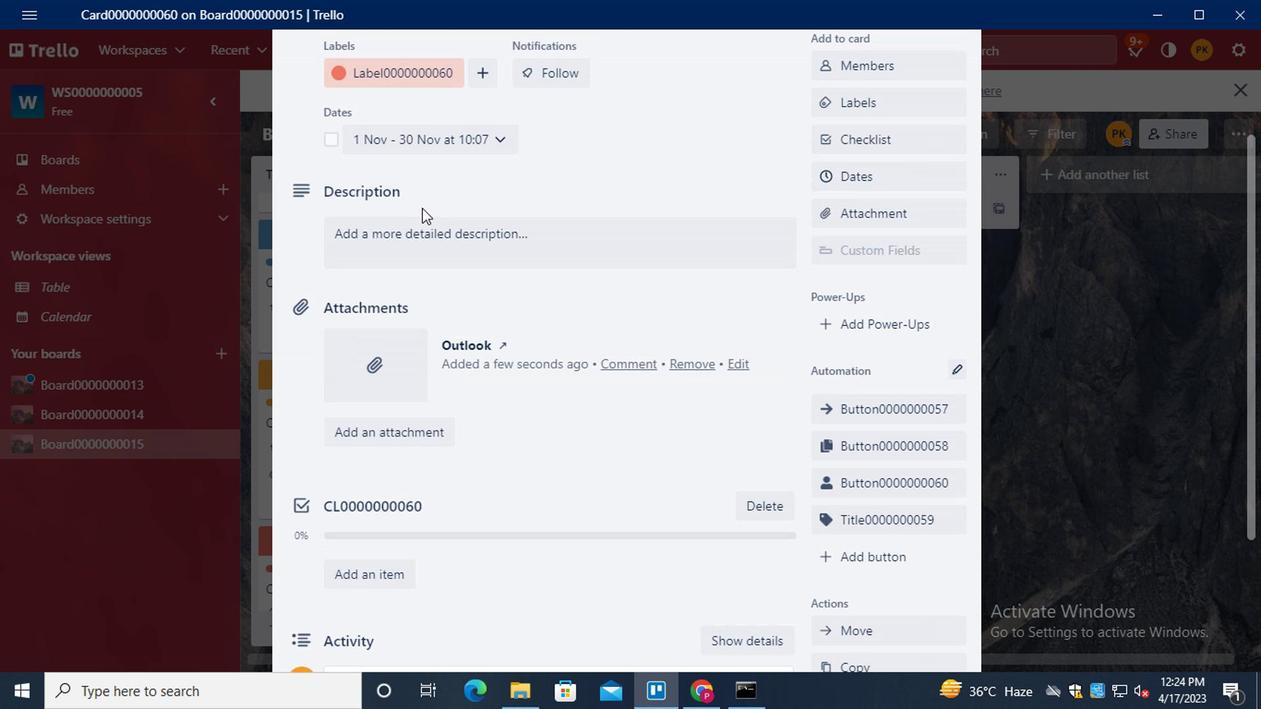 
Action: Mouse moved to (503, 344)
Screenshot: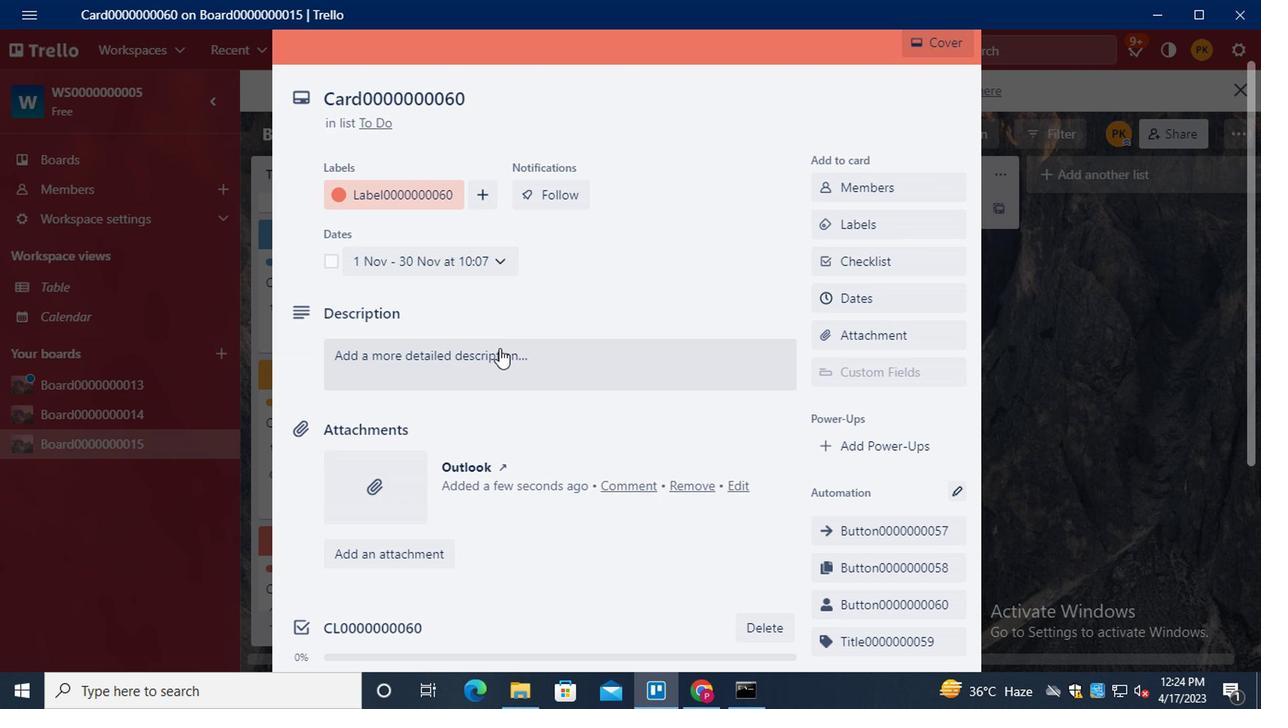 
Action: Mouse pressed left at (503, 344)
Screenshot: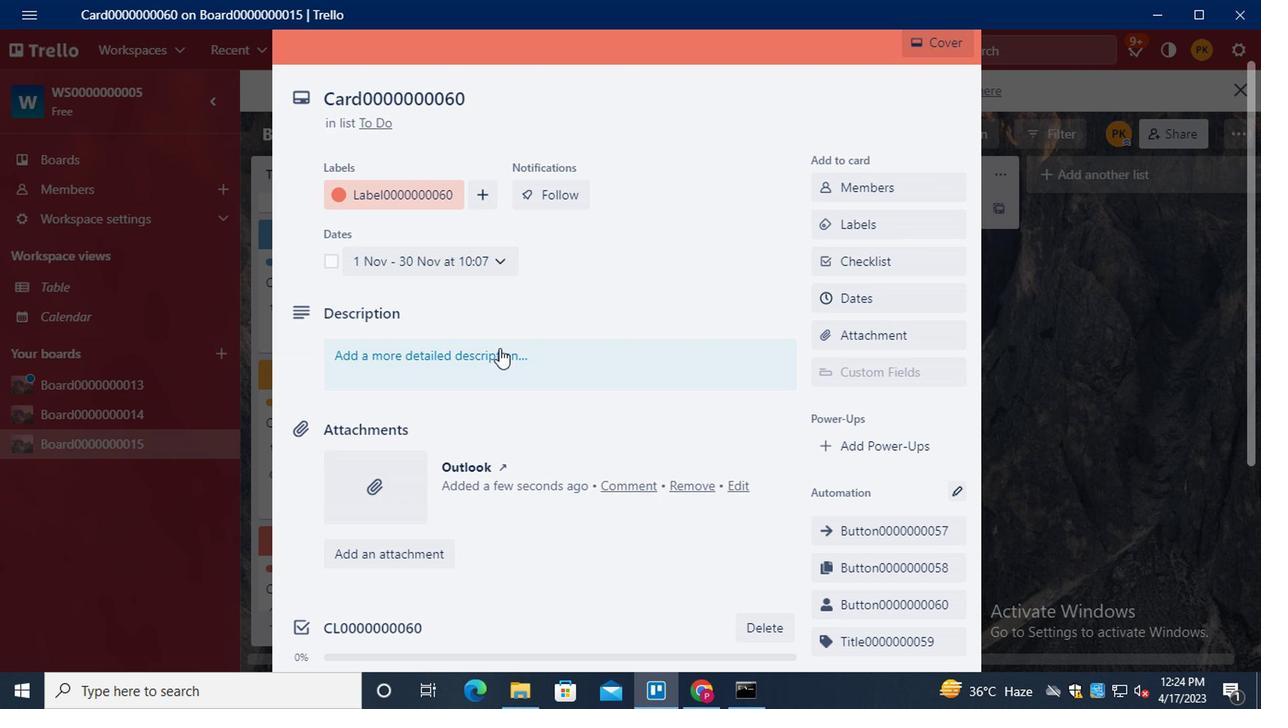 
Action: Key pressed <Key.shift>DS0000000060
Screenshot: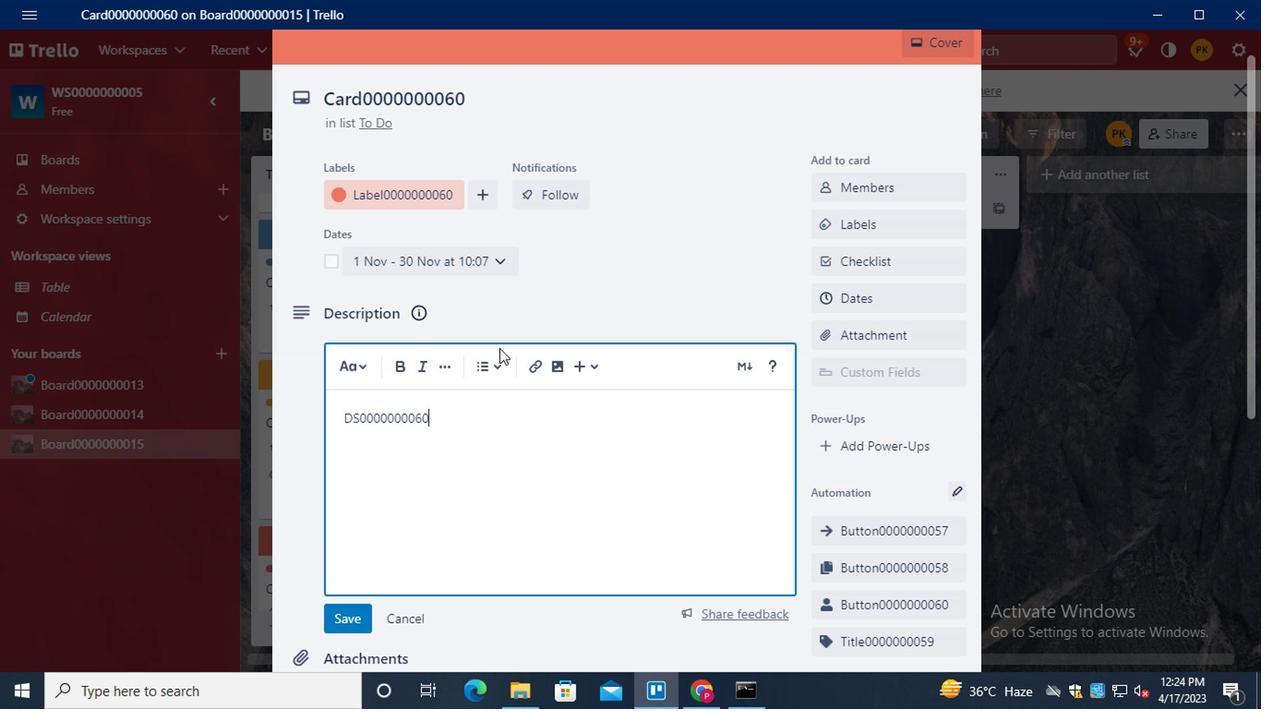 
Action: Mouse moved to (371, 579)
Screenshot: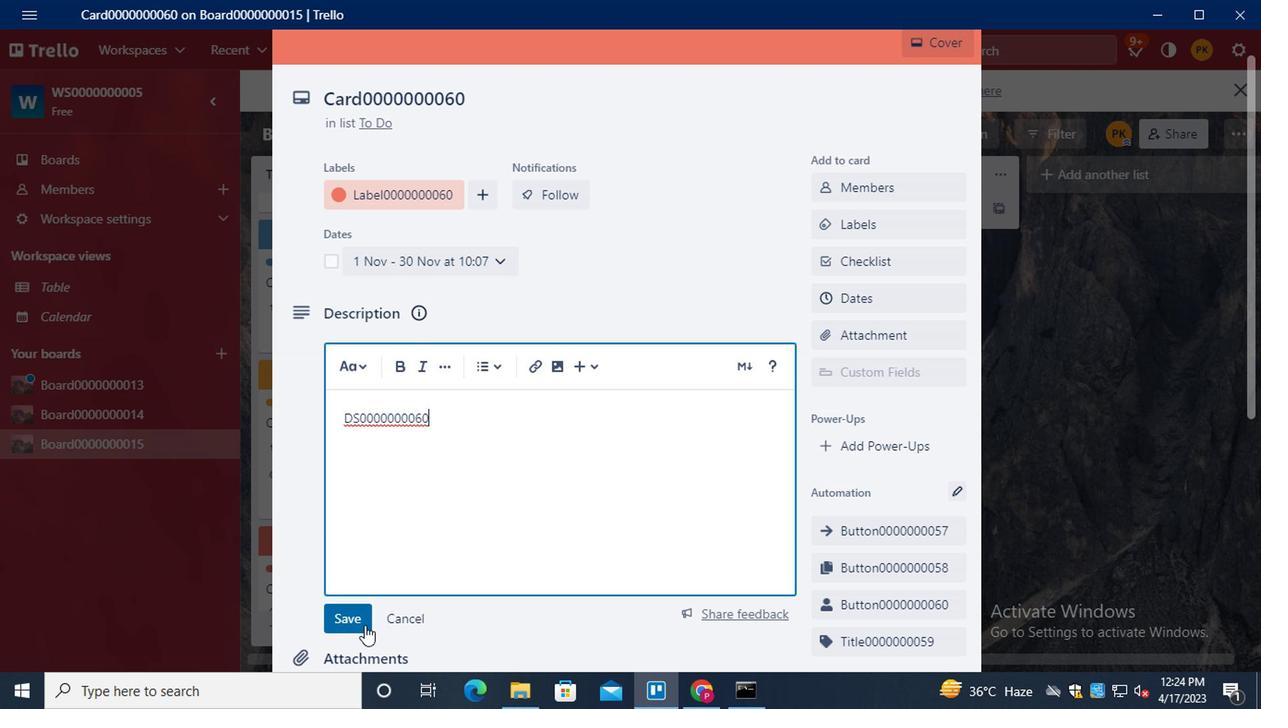 
Action: Mouse pressed left at (371, 579)
Screenshot: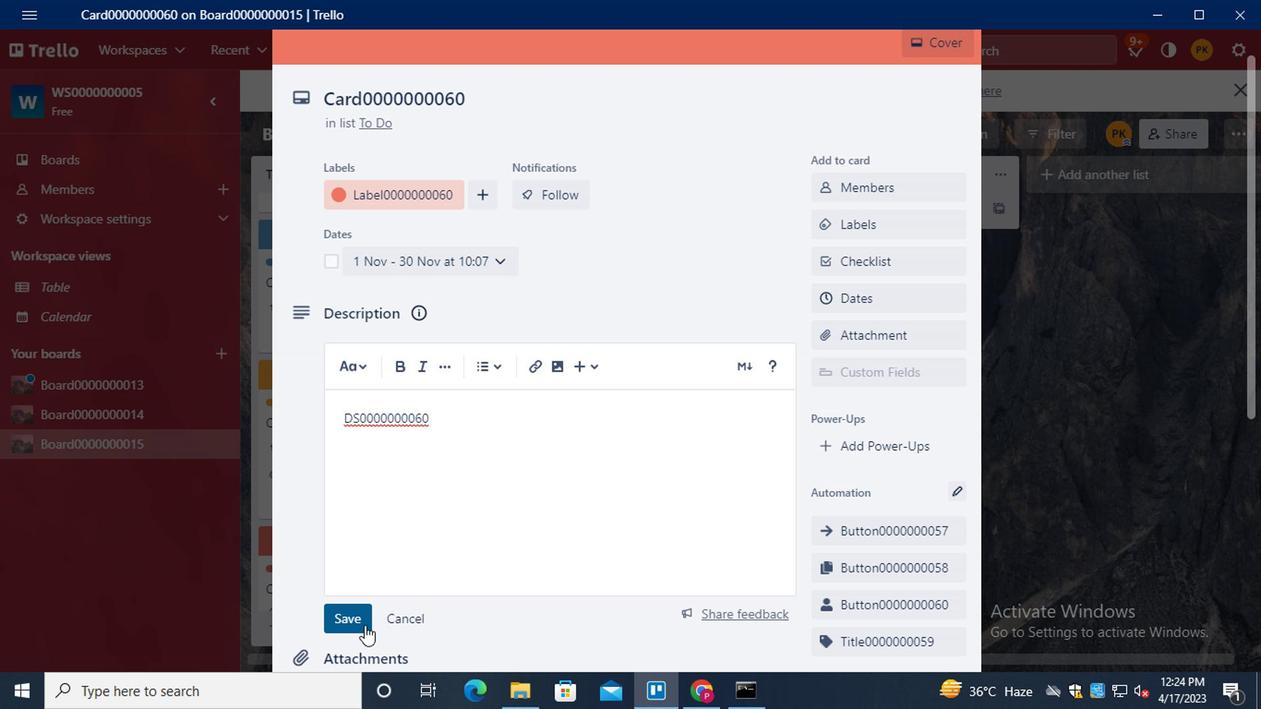 
Action: Mouse moved to (439, 503)
Screenshot: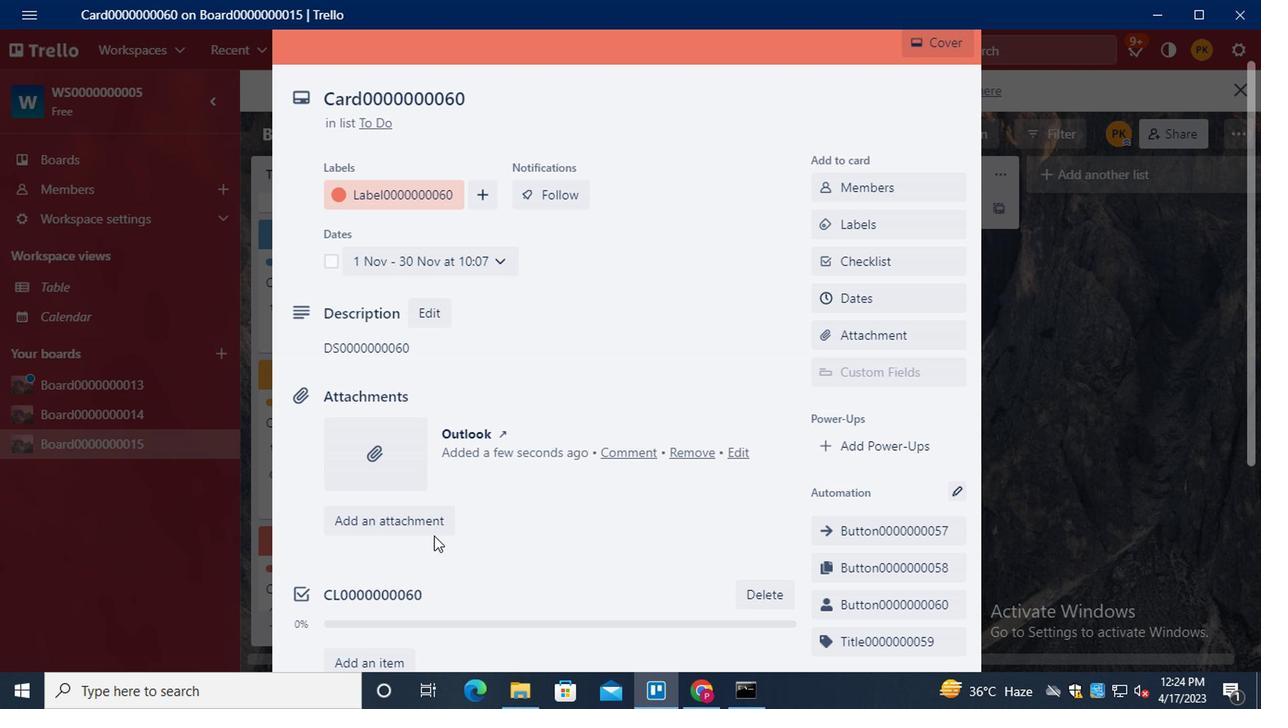 
Action: Mouse scrolled (439, 503) with delta (0, 0)
Screenshot: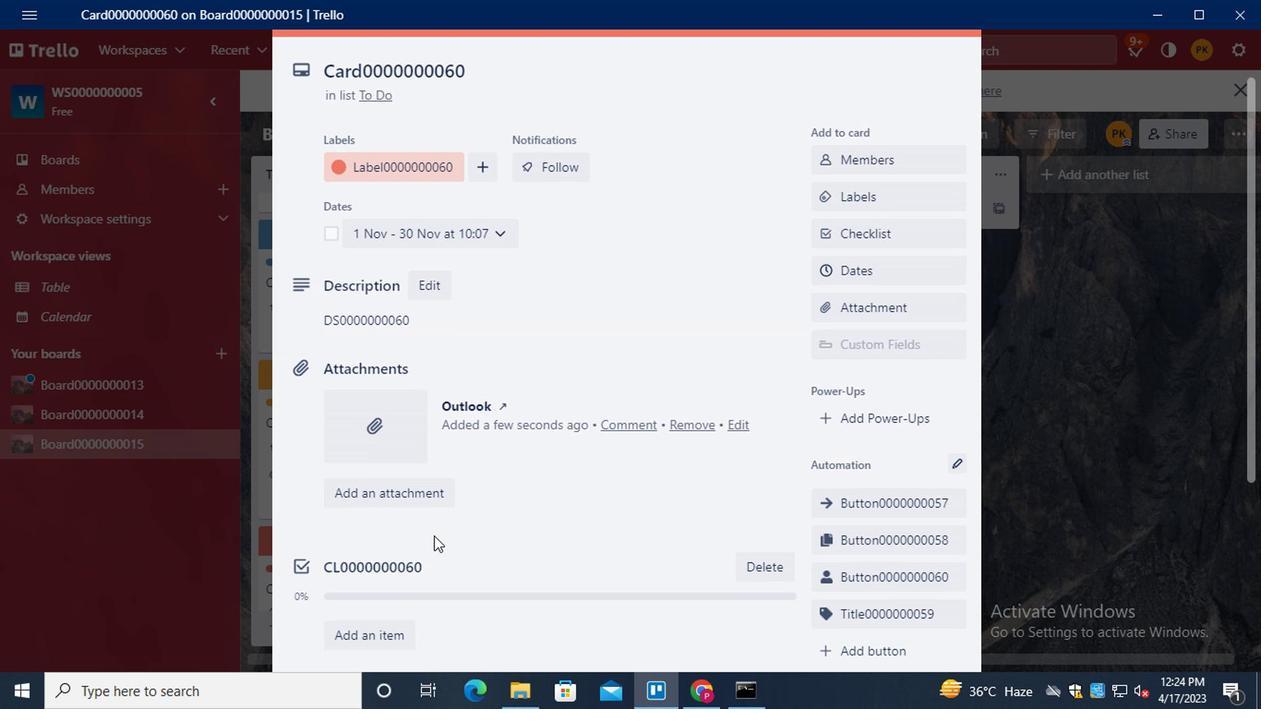 
Action: Mouse scrolled (439, 503) with delta (0, 0)
Screenshot: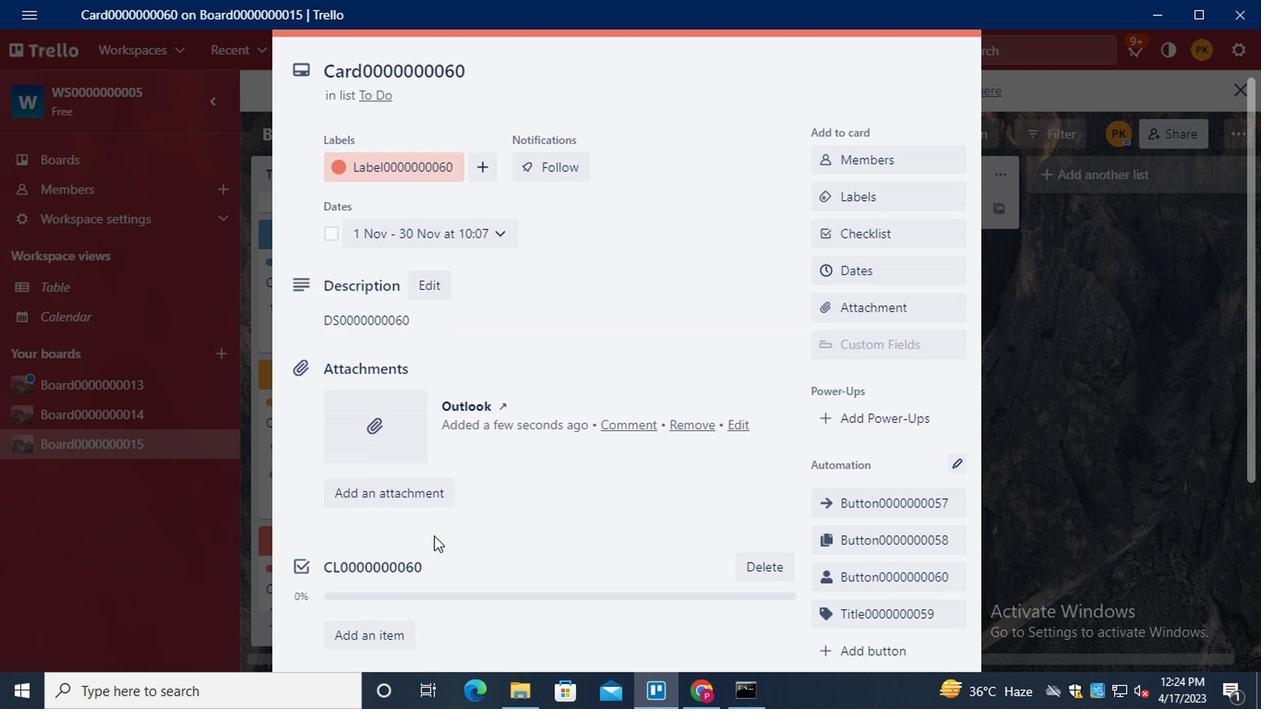 
Action: Mouse scrolled (439, 503) with delta (0, 0)
Screenshot: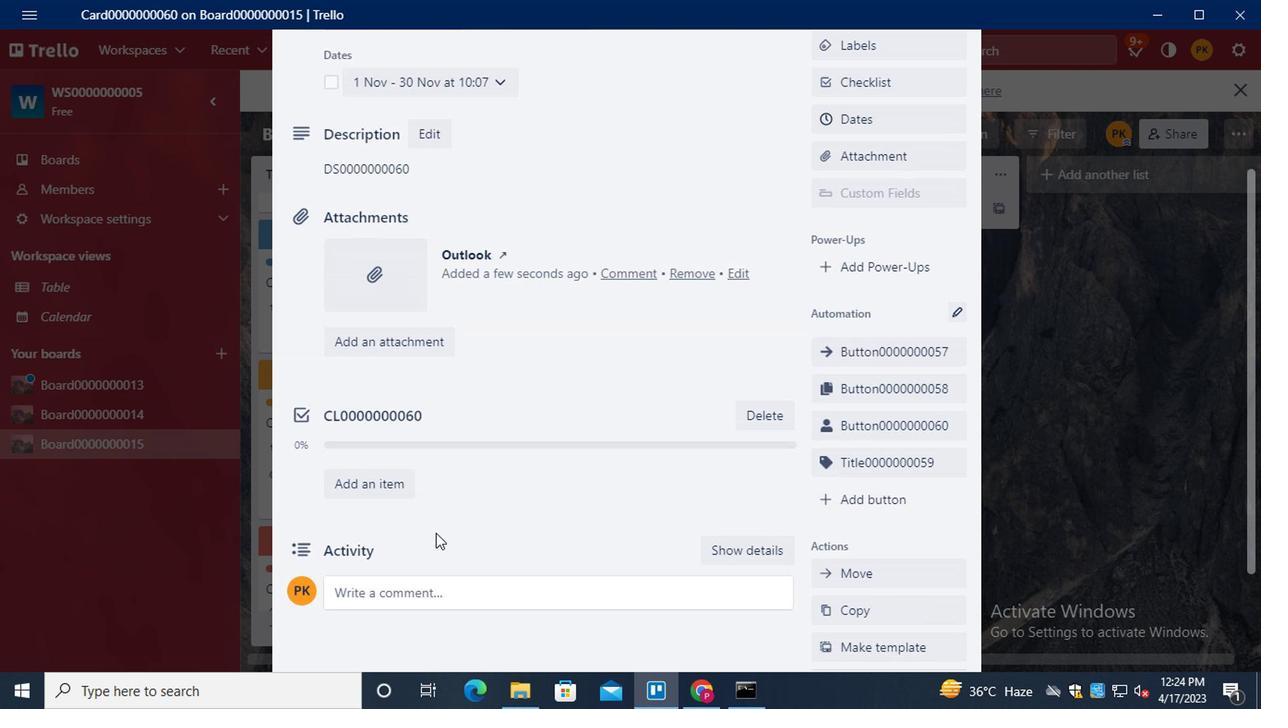 
Action: Mouse scrolled (439, 503) with delta (0, 0)
Screenshot: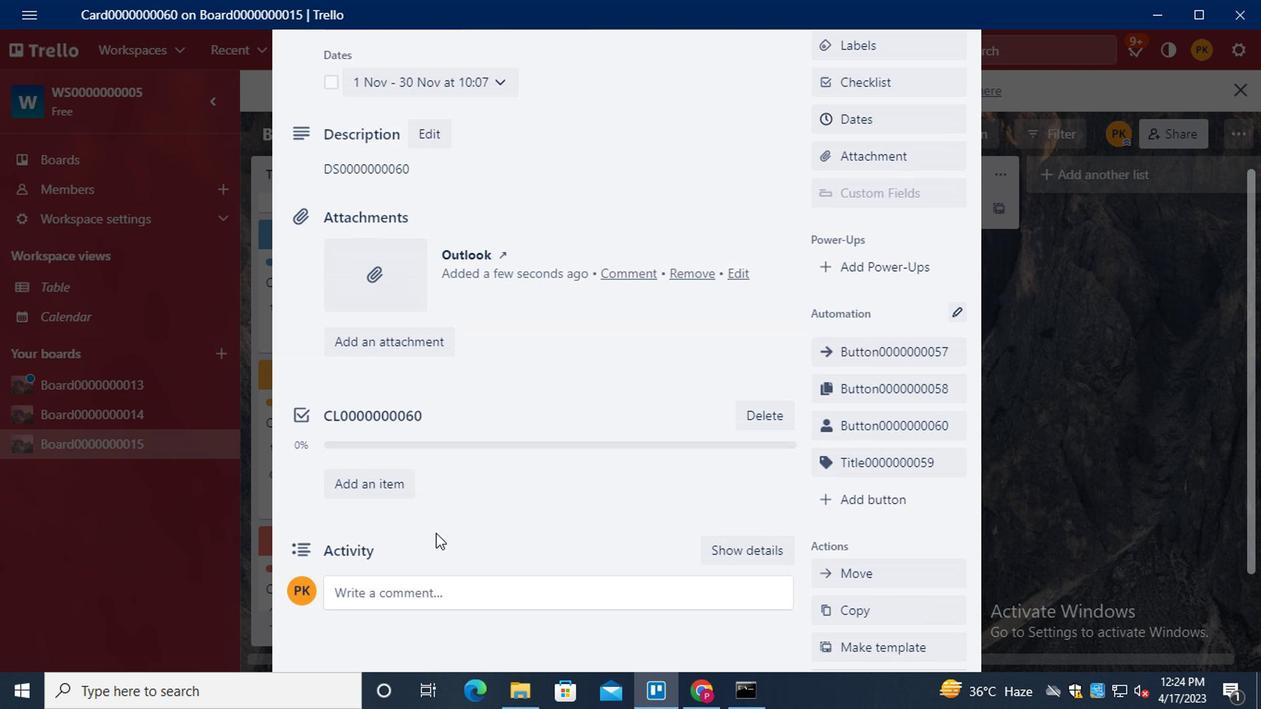
Action: Mouse moved to (432, 409)
Screenshot: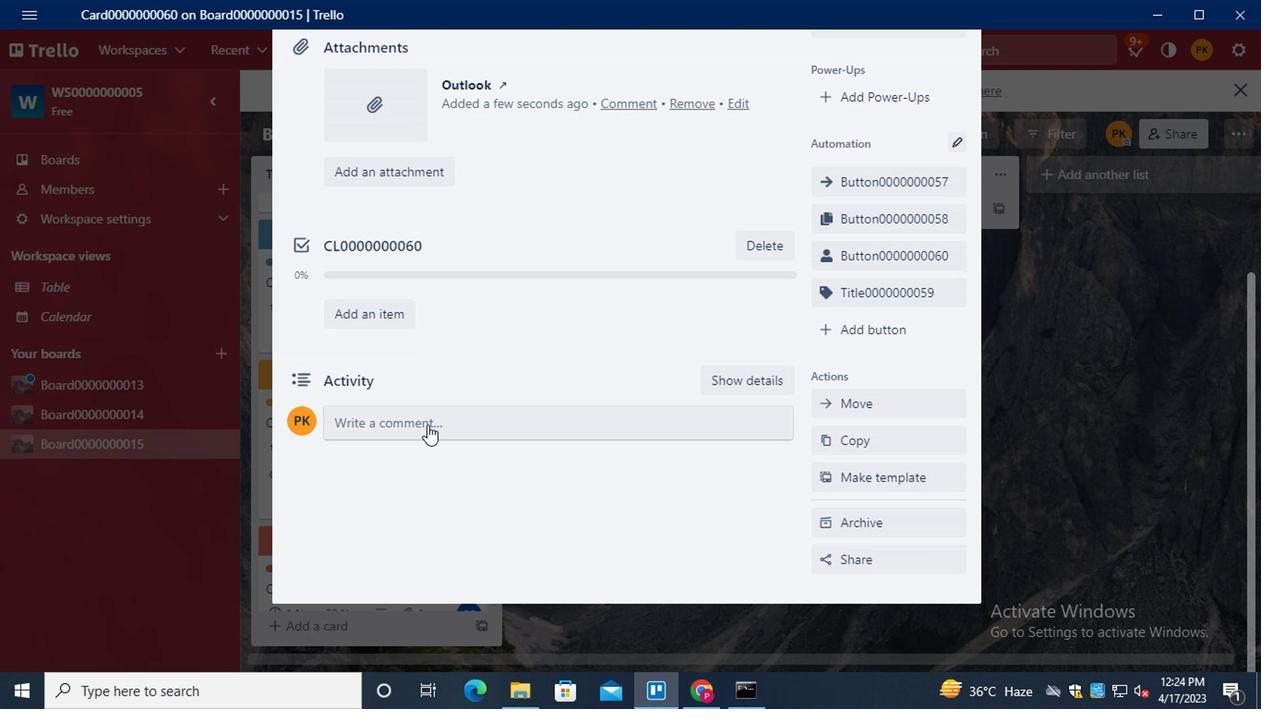 
Action: Mouse pressed left at (432, 409)
Screenshot: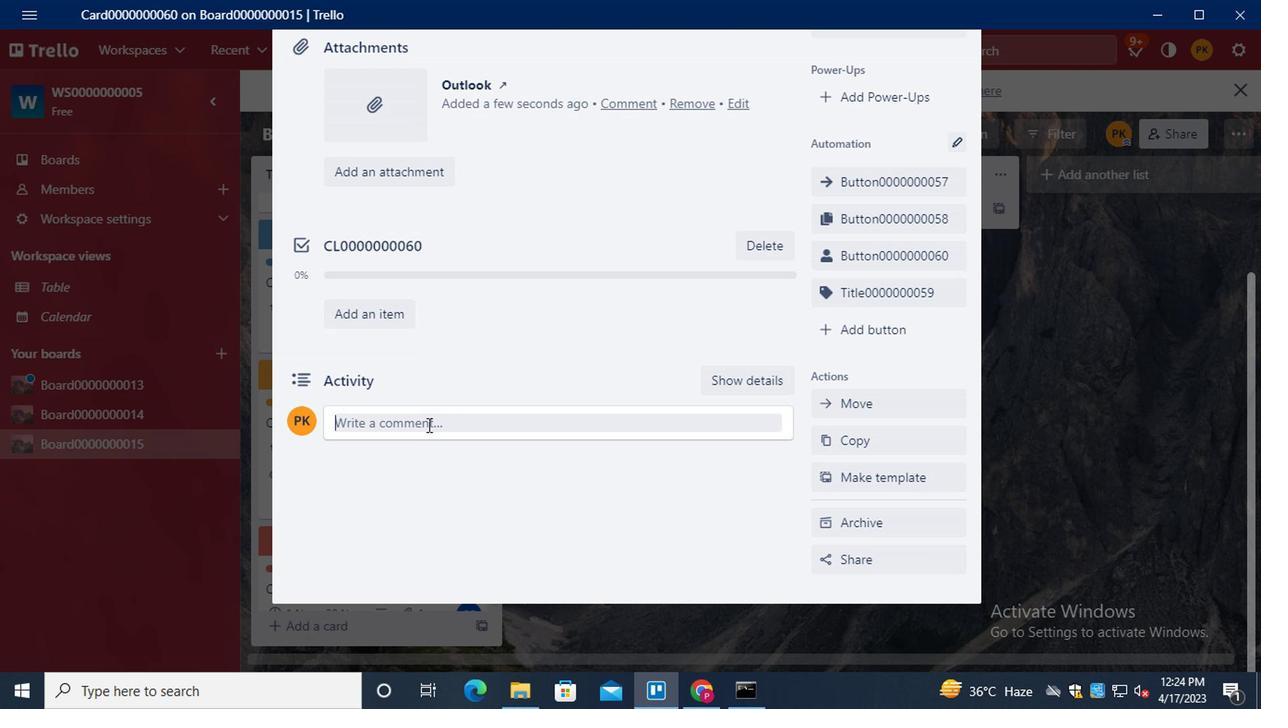 
Action: Key pressed <Key.shift>CM0000000060
Screenshot: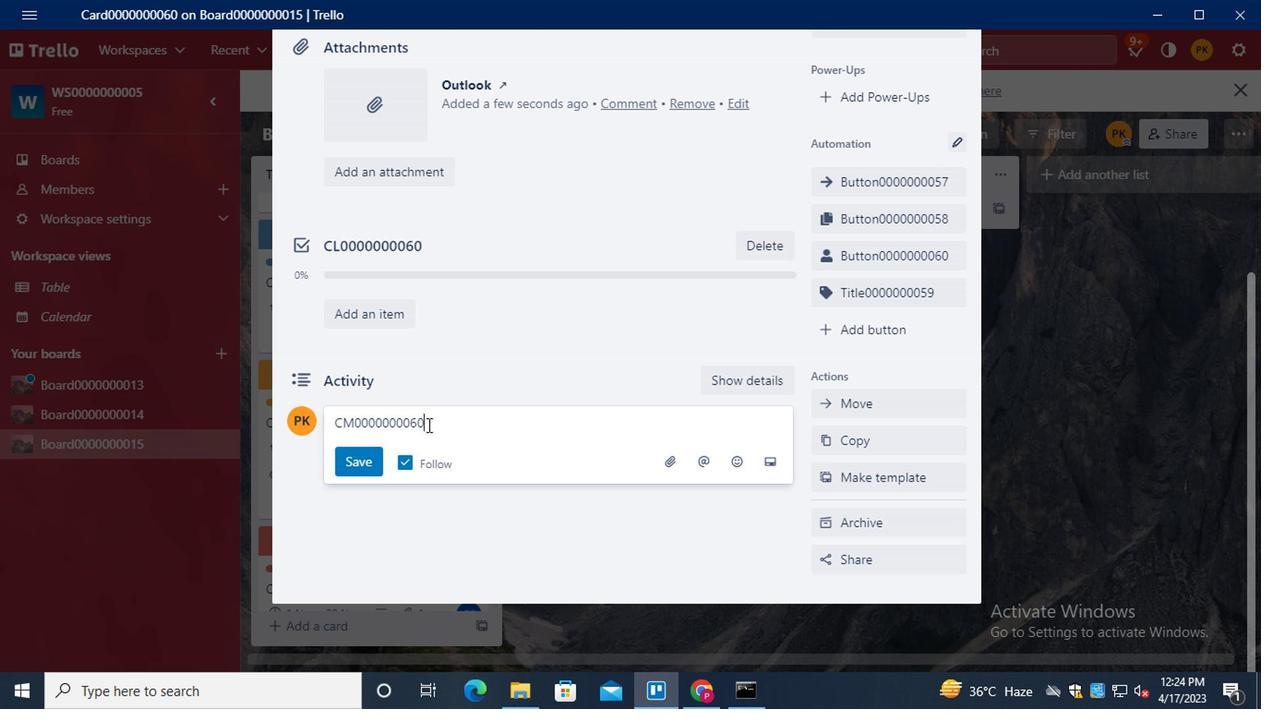 
Action: Mouse moved to (378, 432)
Screenshot: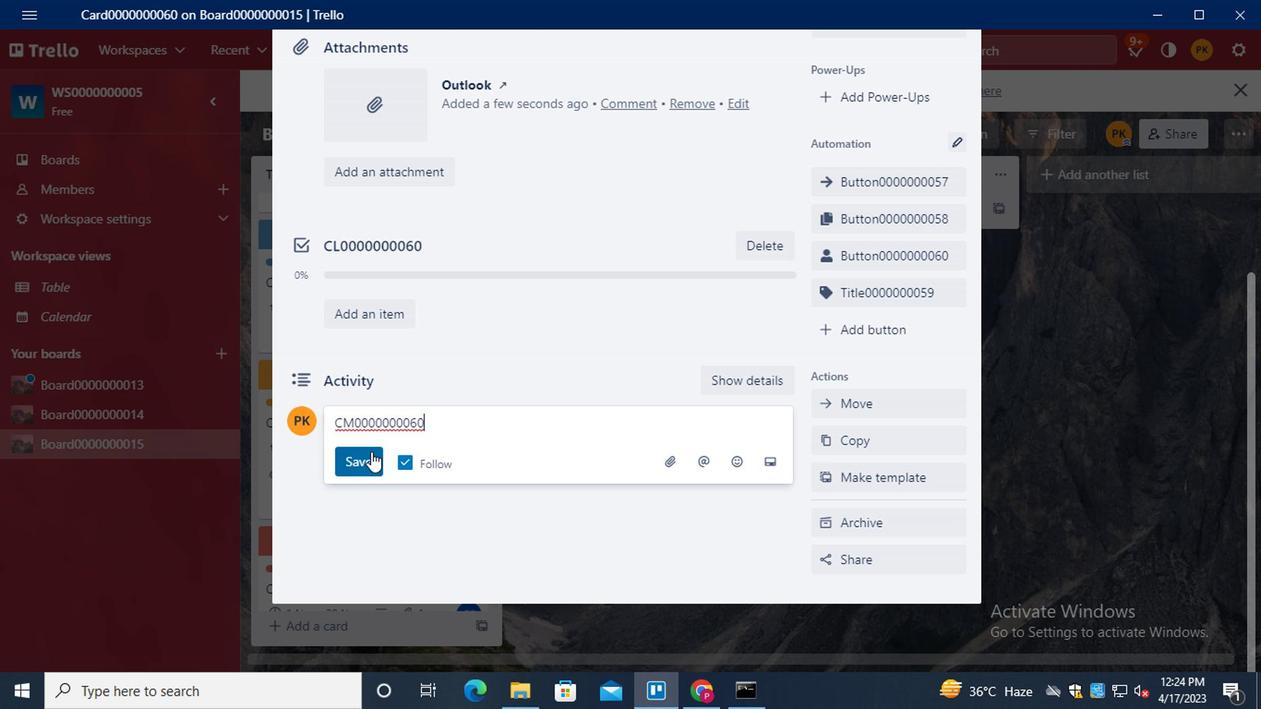 
Action: Mouse pressed left at (378, 432)
Screenshot: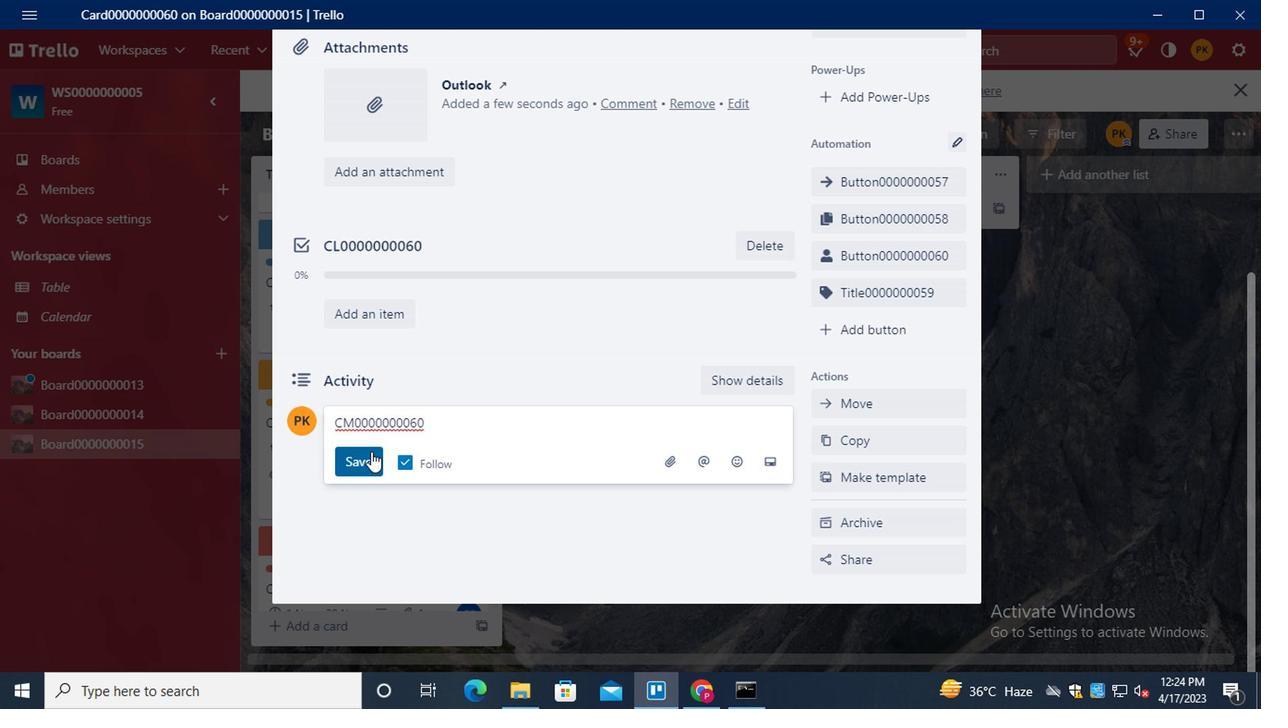 
Action: Mouse moved to (575, 413)
Screenshot: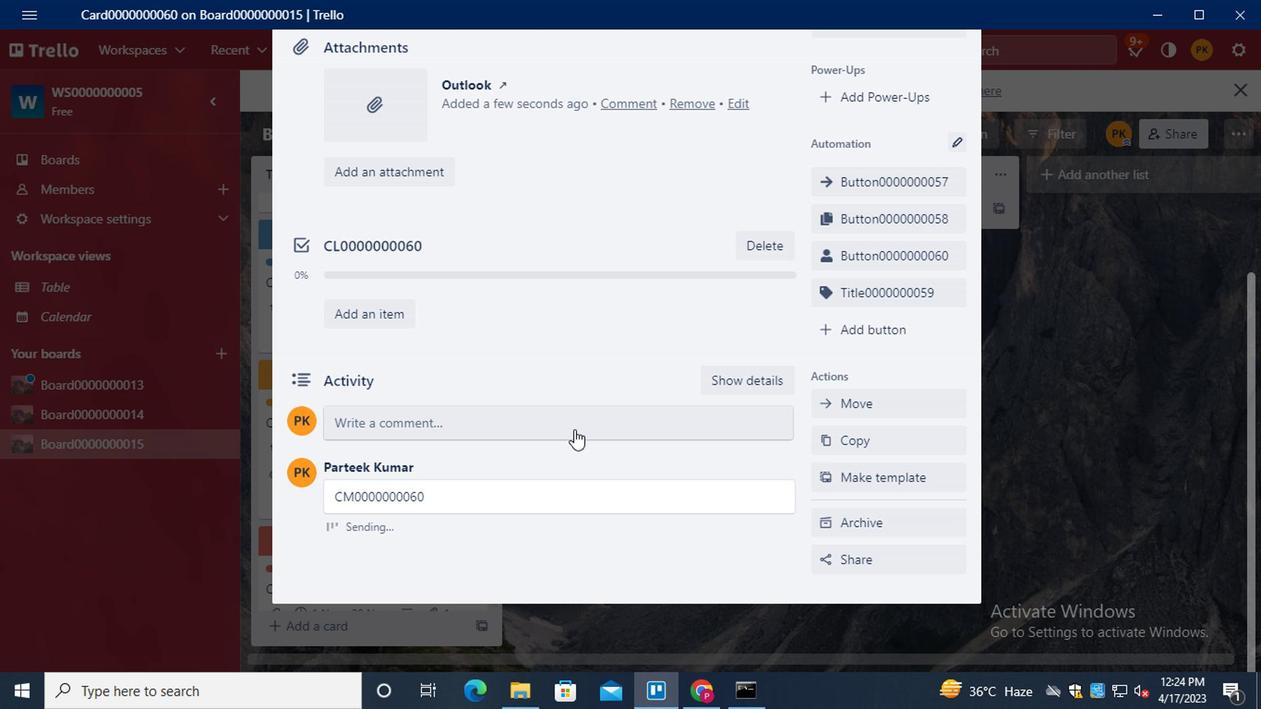 
Action: Mouse scrolled (575, 414) with delta (0, 1)
Screenshot: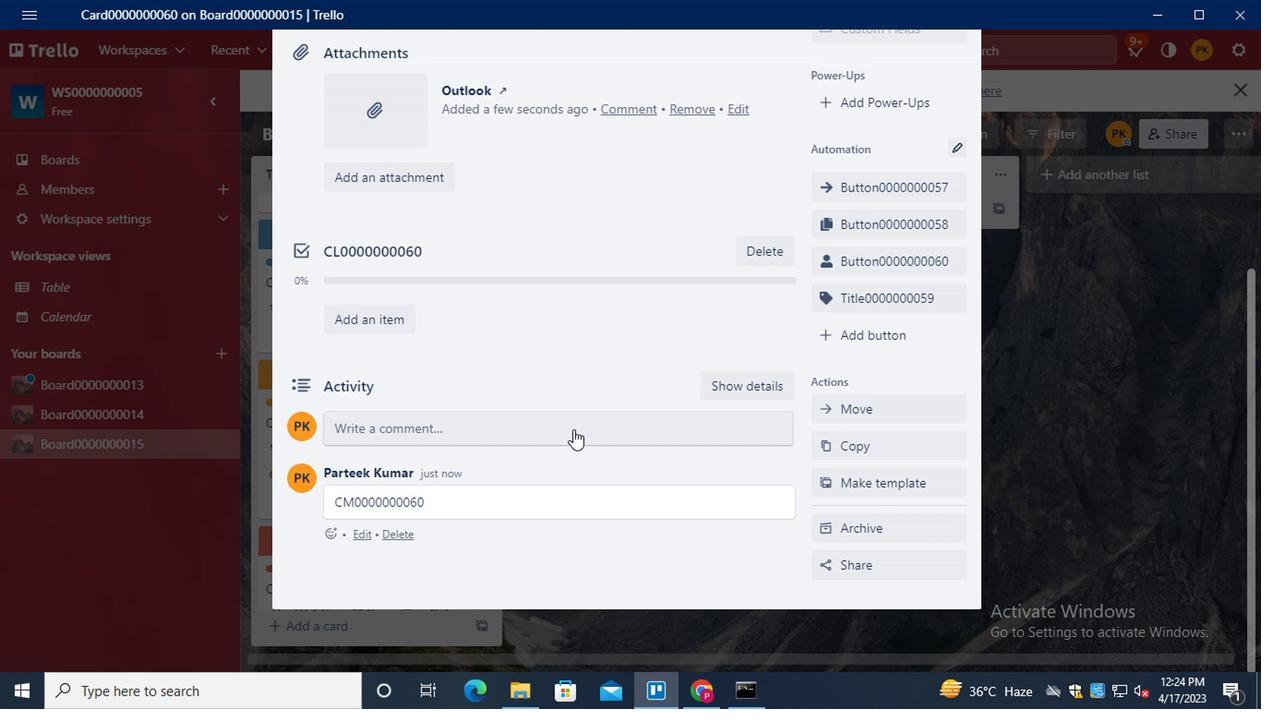 
Action: Mouse moved to (575, 413)
Screenshot: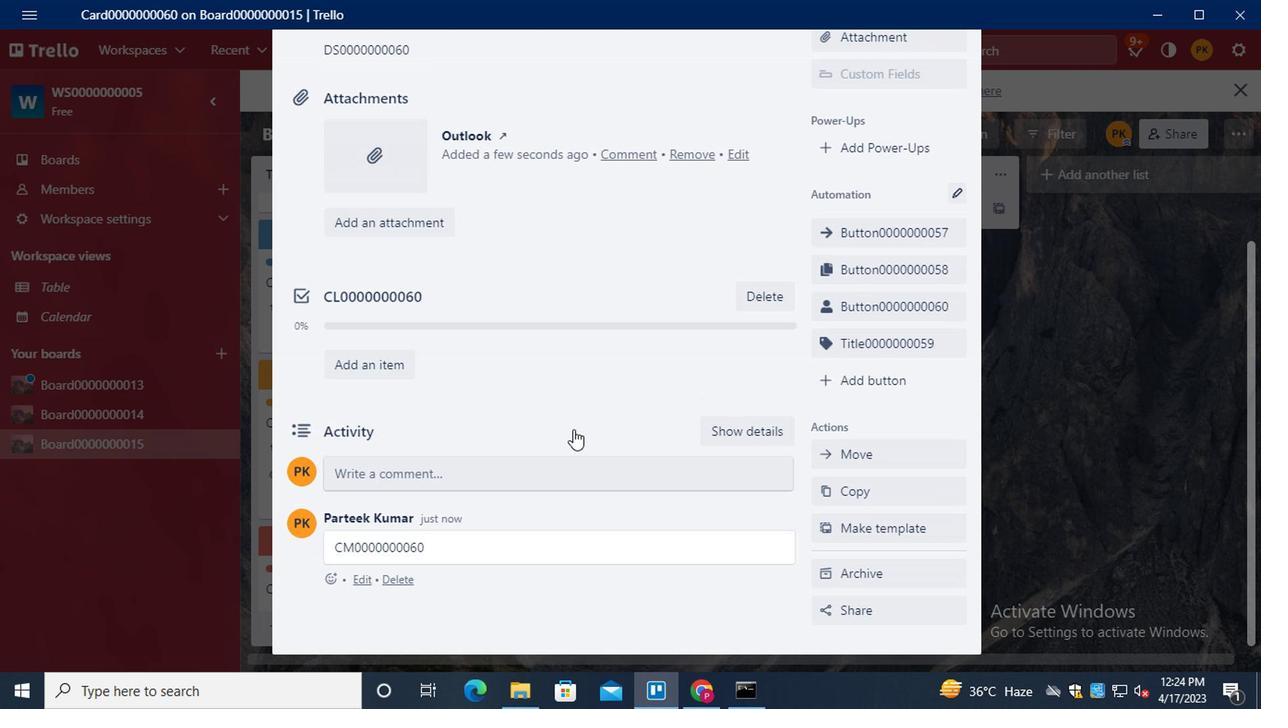 
Action: Mouse scrolled (575, 414) with delta (0, 1)
Screenshot: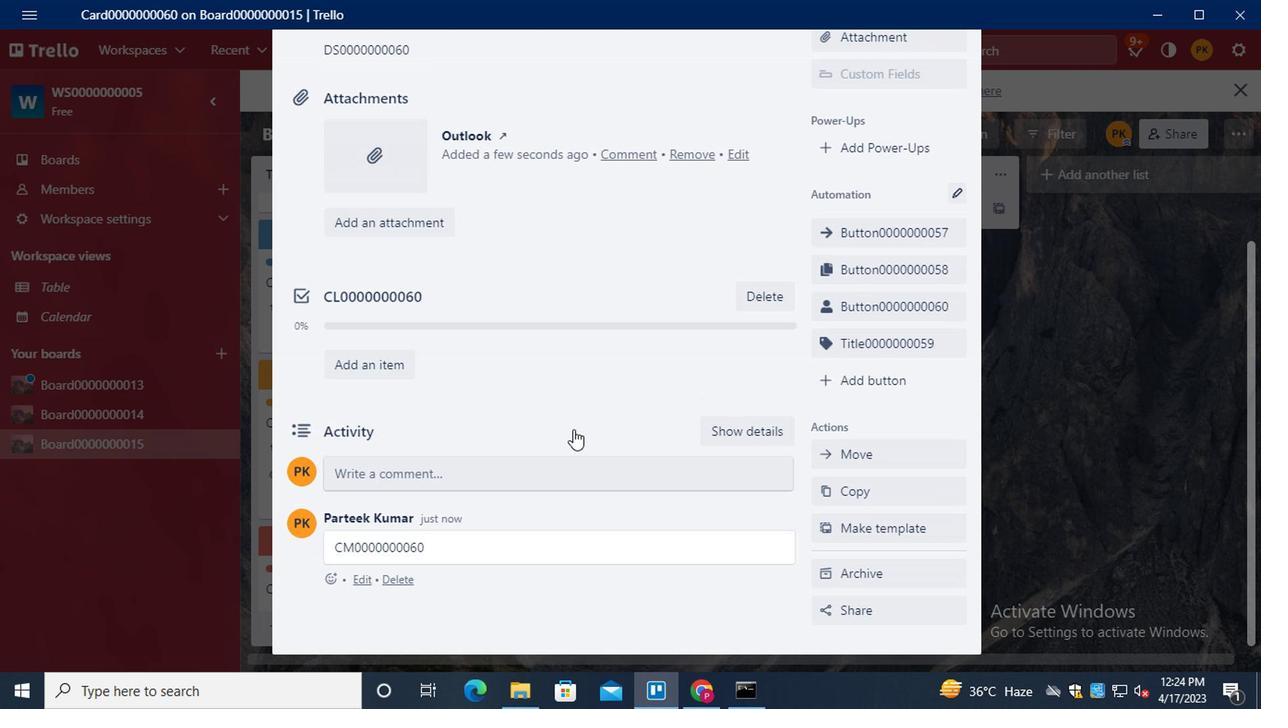 
Action: Mouse moved to (574, 413)
Screenshot: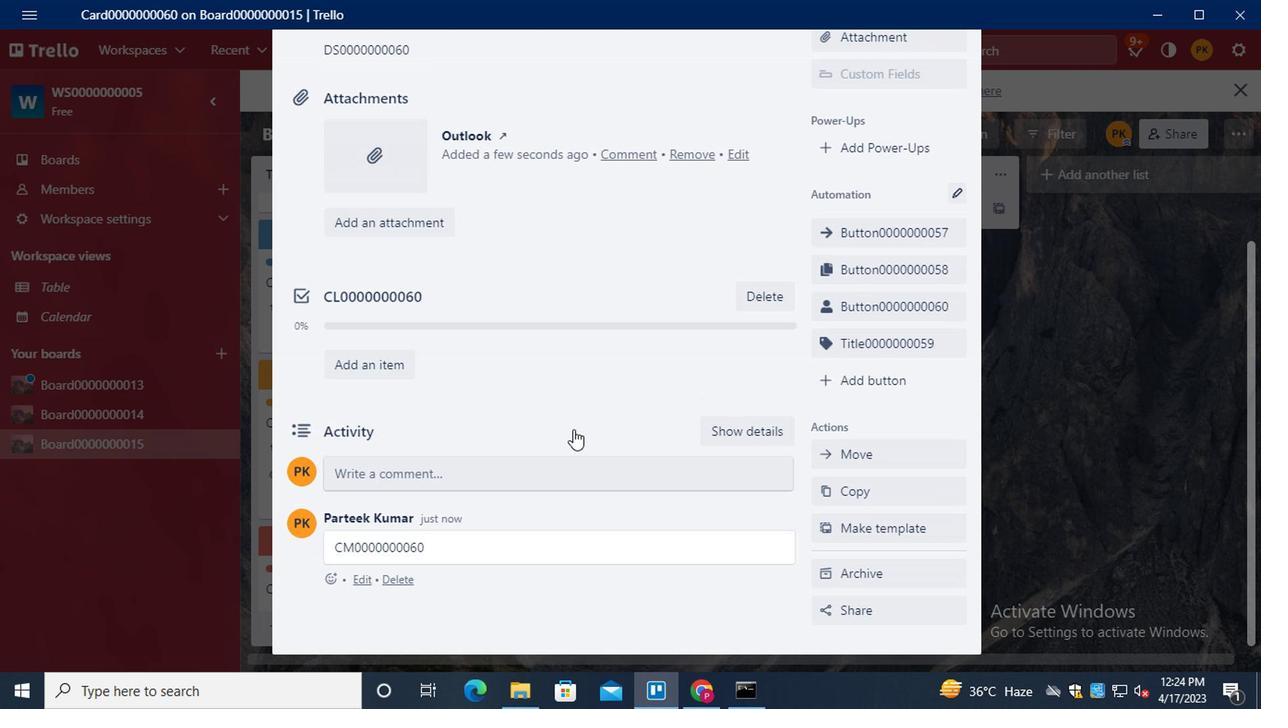 
Action: Mouse scrolled (574, 414) with delta (0, 1)
Screenshot: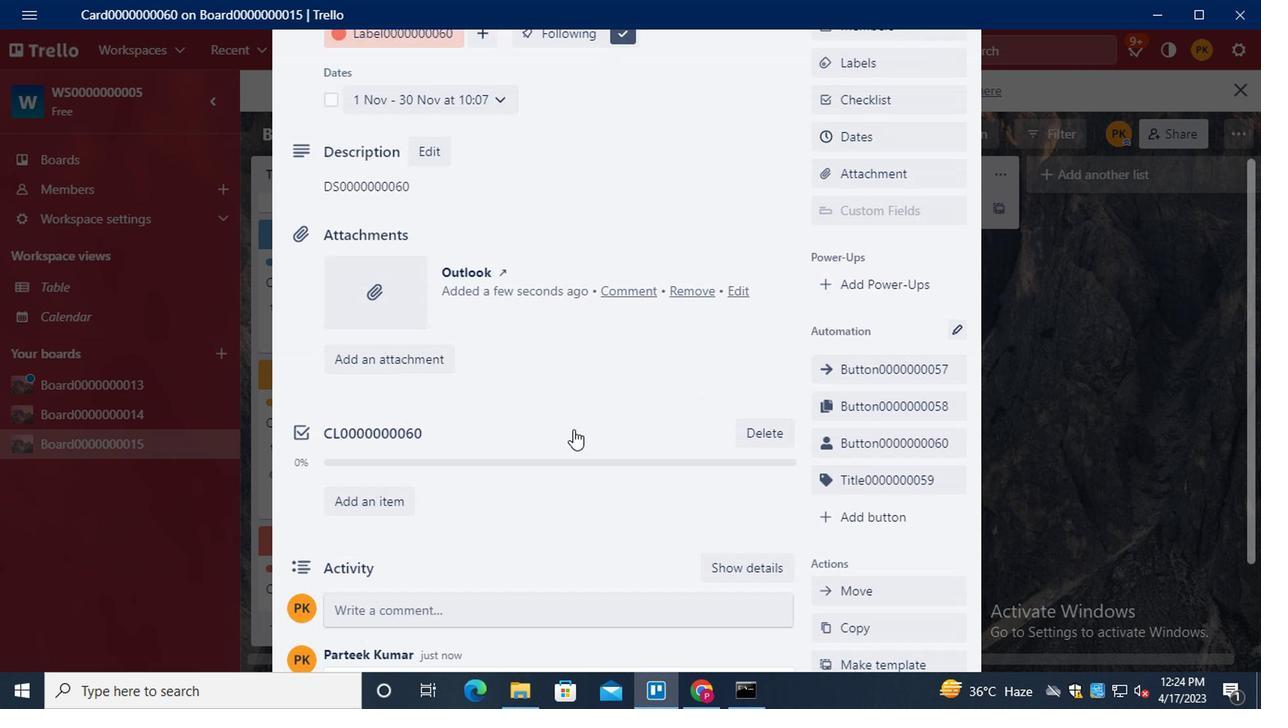 
Action: Mouse scrolled (574, 414) with delta (0, 1)
Screenshot: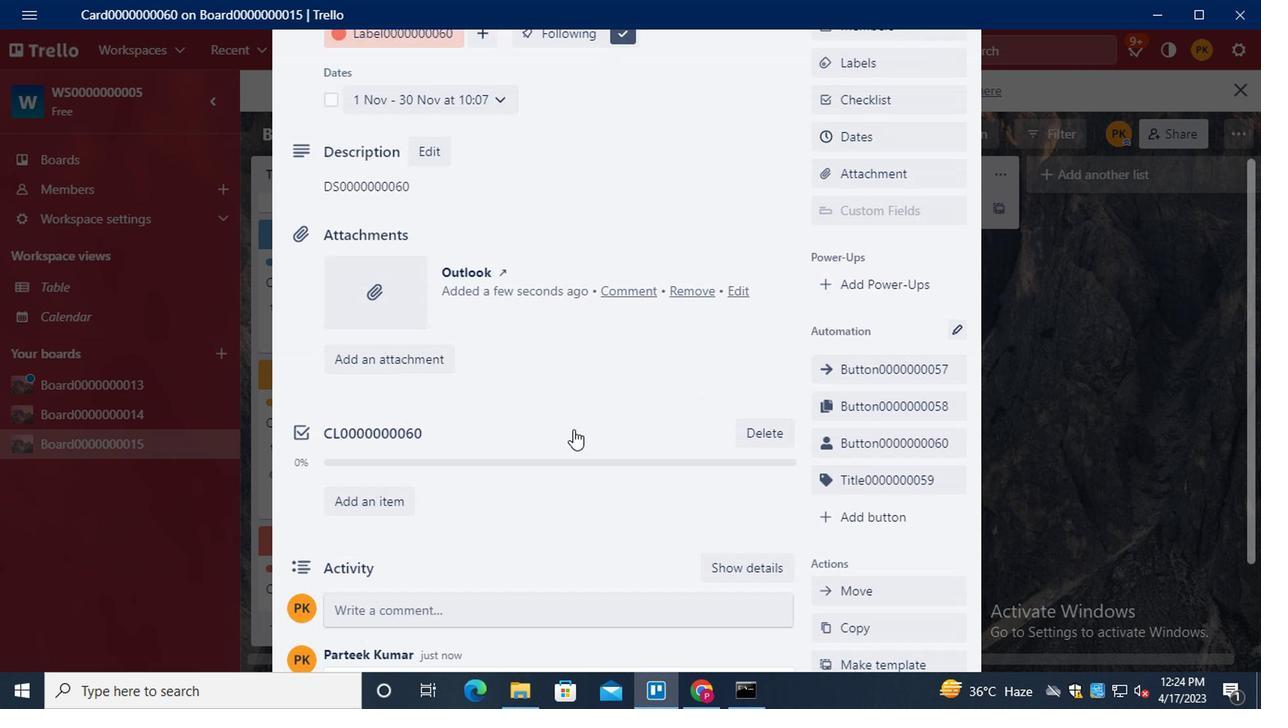 
Action: Mouse scrolled (574, 414) with delta (0, 1)
Screenshot: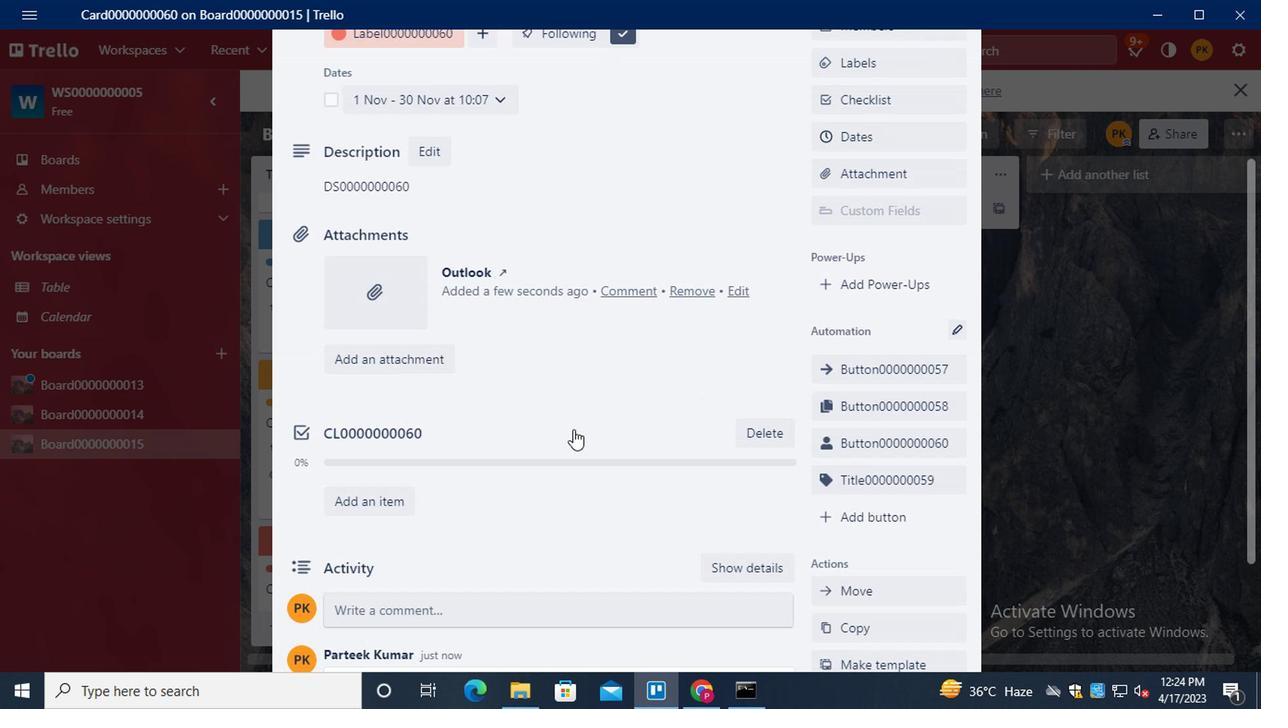 
Action: Mouse scrolled (574, 414) with delta (0, 1)
Screenshot: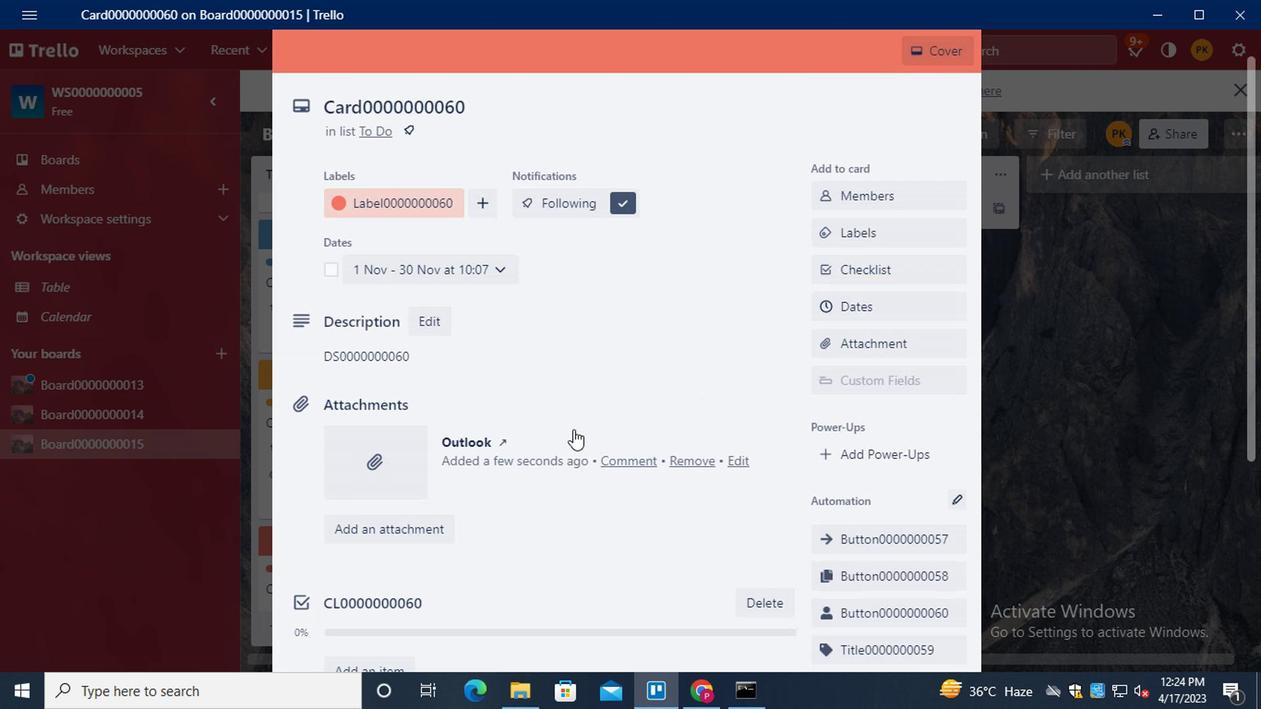 
Action: Mouse scrolled (574, 414) with delta (0, 1)
Screenshot: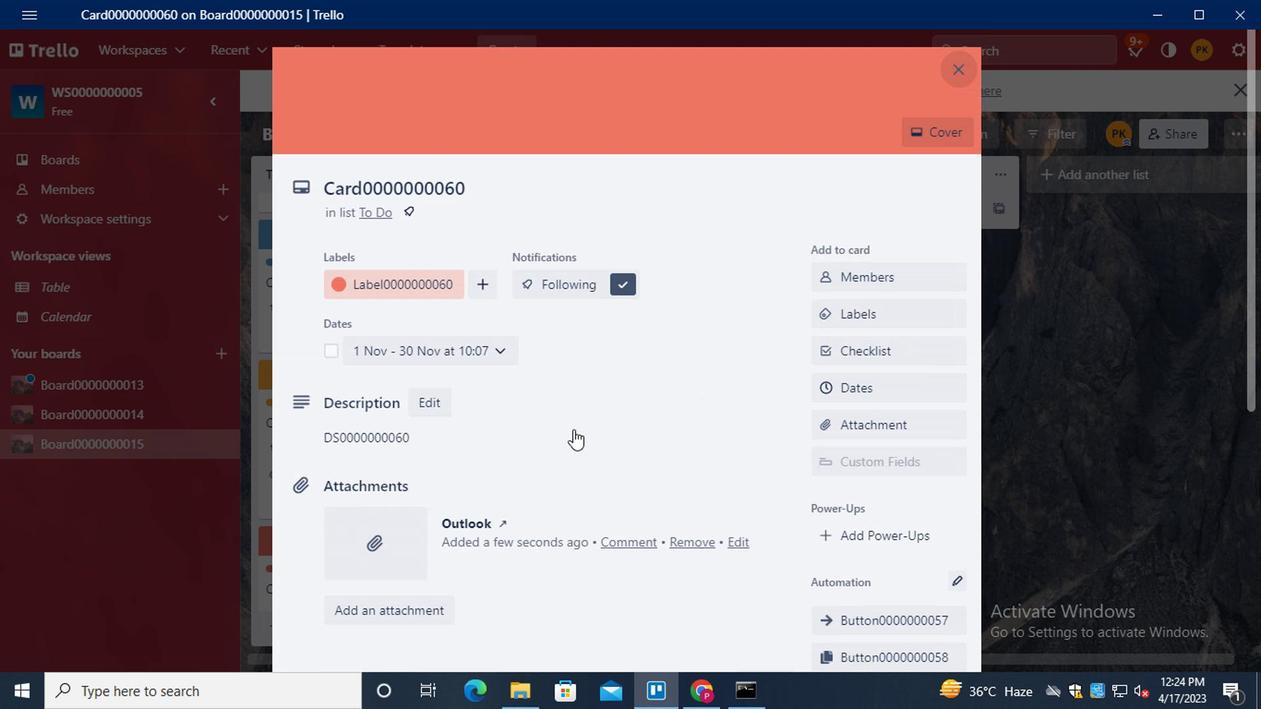 
